 Task: Look for space in Yeni Suraxanı, Azerbaijan from 2nd August, 2023 to 12th August, 2023 for 2 adults in price range Rs.5000 to Rs.10000. Place can be private room with 1  bedroom having 1 bed and 1 bathroom. Property type can be house, flat, guest house, hotel. Amenities needed are: air conditioning. Booking option can be shelf check-in. Required host language is English.
Action: Mouse moved to (388, 98)
Screenshot: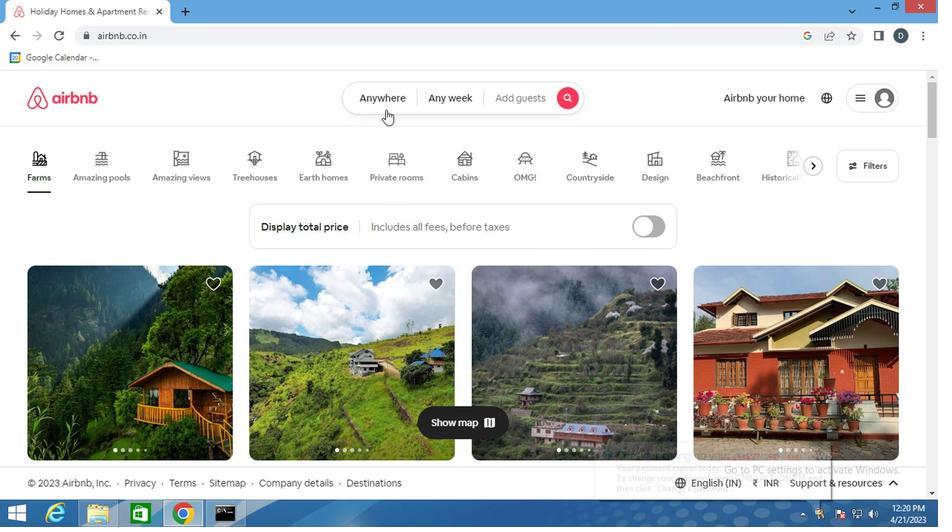 
Action: Mouse pressed left at (388, 98)
Screenshot: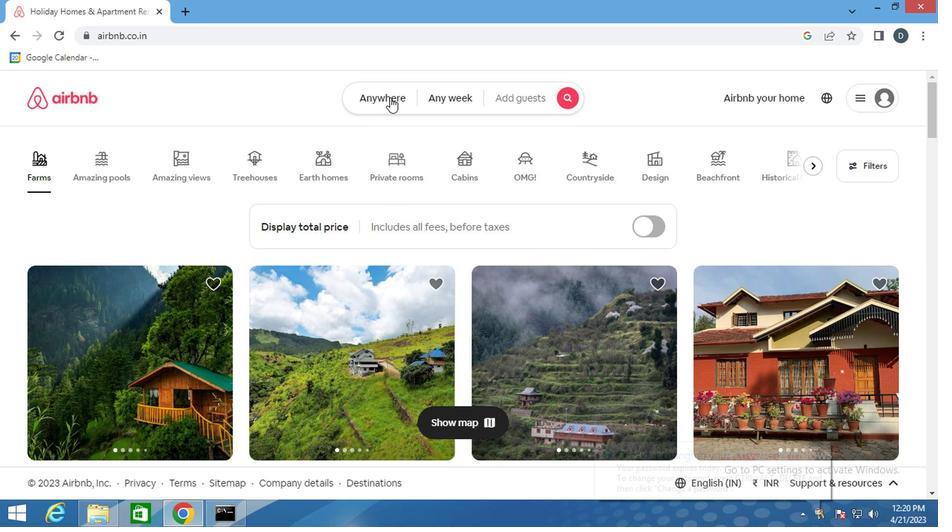 
Action: Mouse moved to (293, 153)
Screenshot: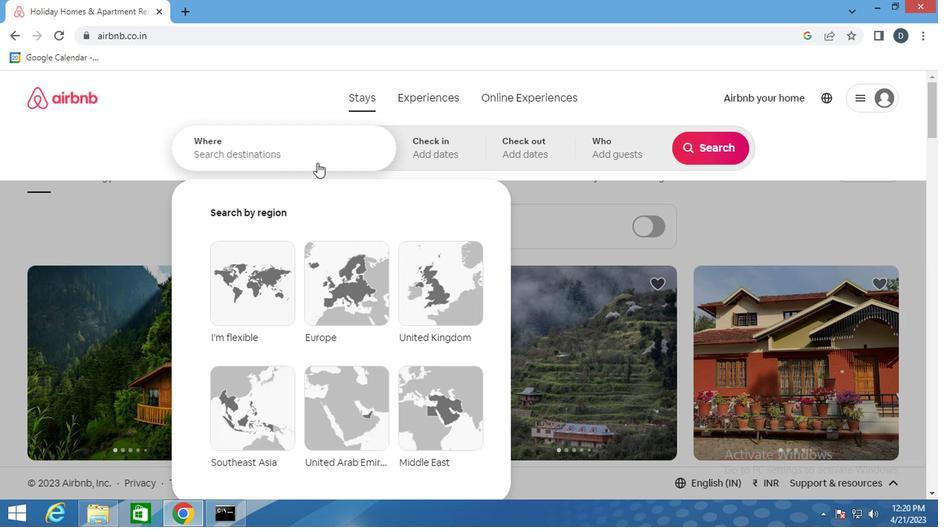 
Action: Mouse pressed left at (293, 153)
Screenshot: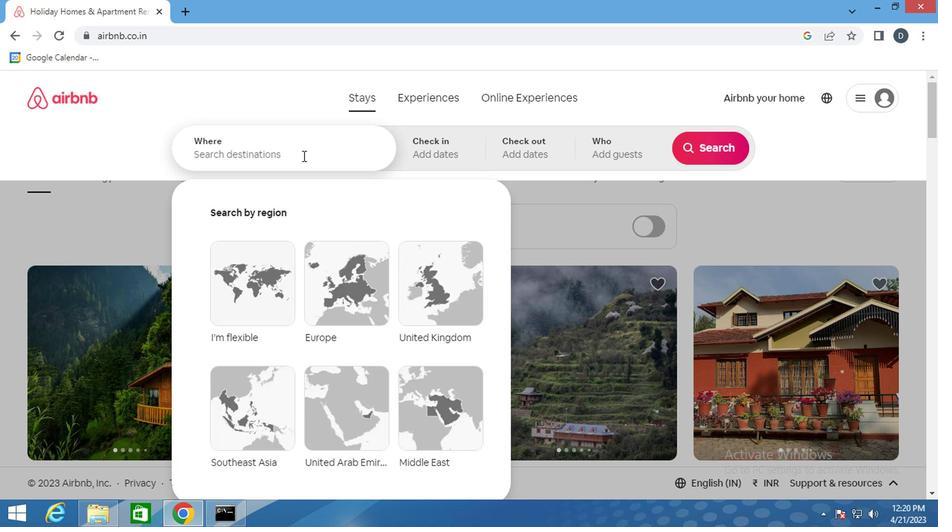 
Action: Key pressed ye<Key.backspace><Key.backspace><Key.shift>YENI<Key.space>SURAXANI,AZERBAIJAN<Key.enter>
Screenshot: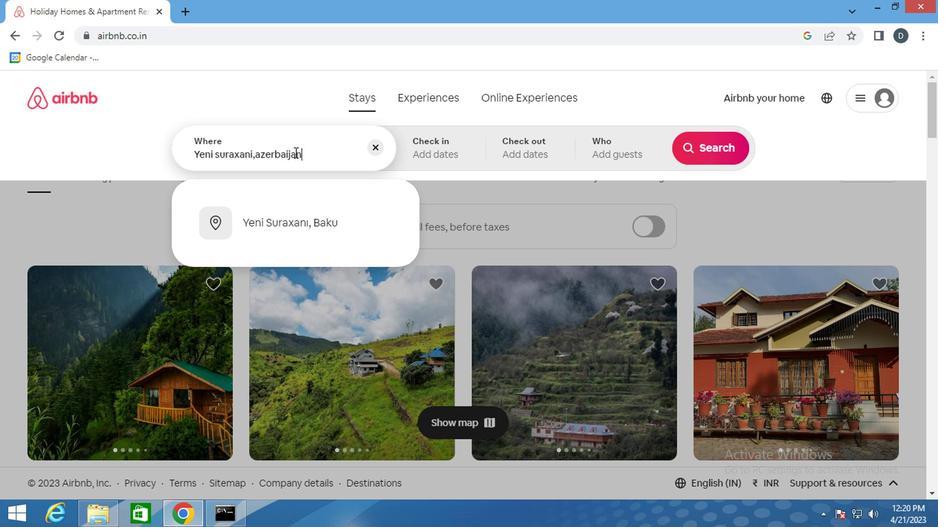 
Action: Mouse moved to (697, 259)
Screenshot: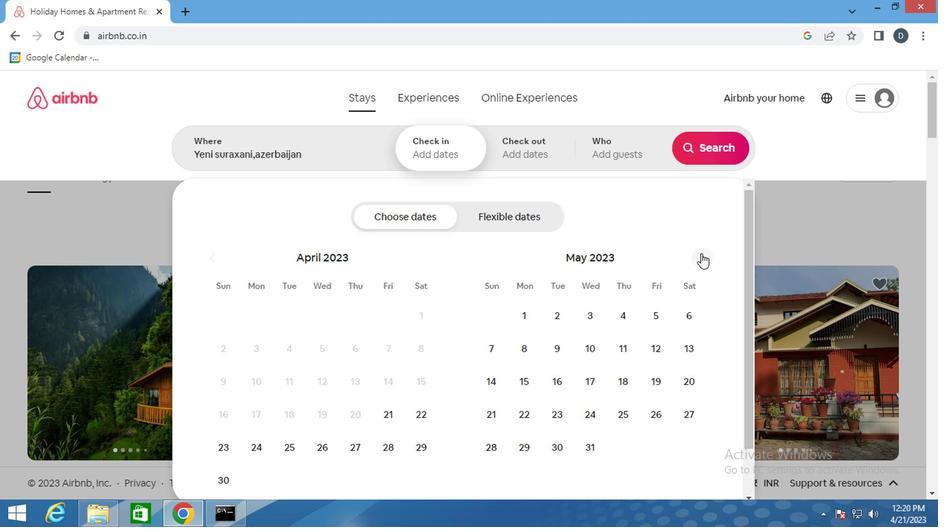 
Action: Mouse pressed left at (697, 259)
Screenshot: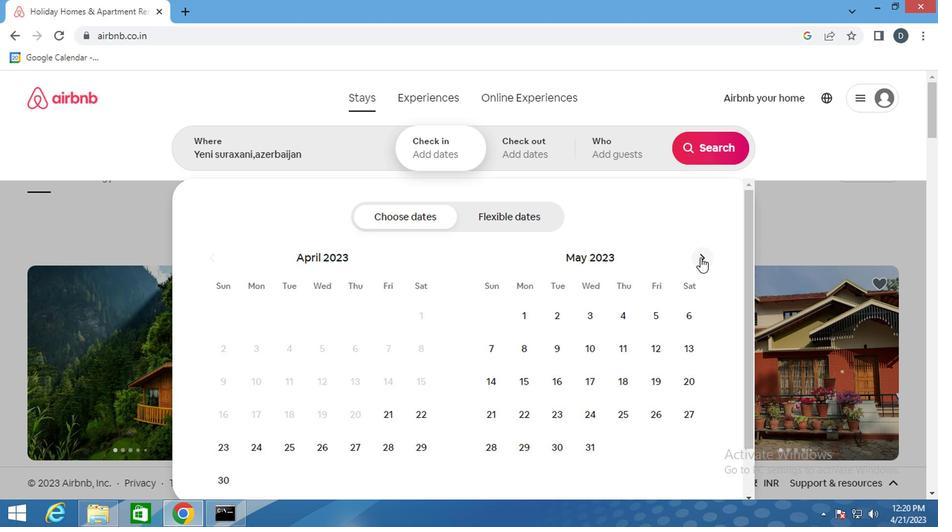 
Action: Mouse pressed left at (697, 259)
Screenshot: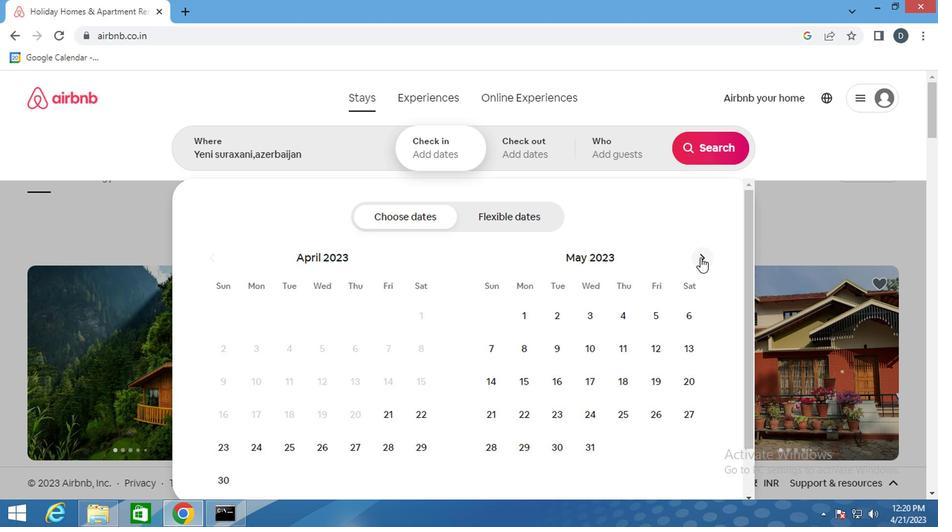 
Action: Mouse pressed left at (697, 259)
Screenshot: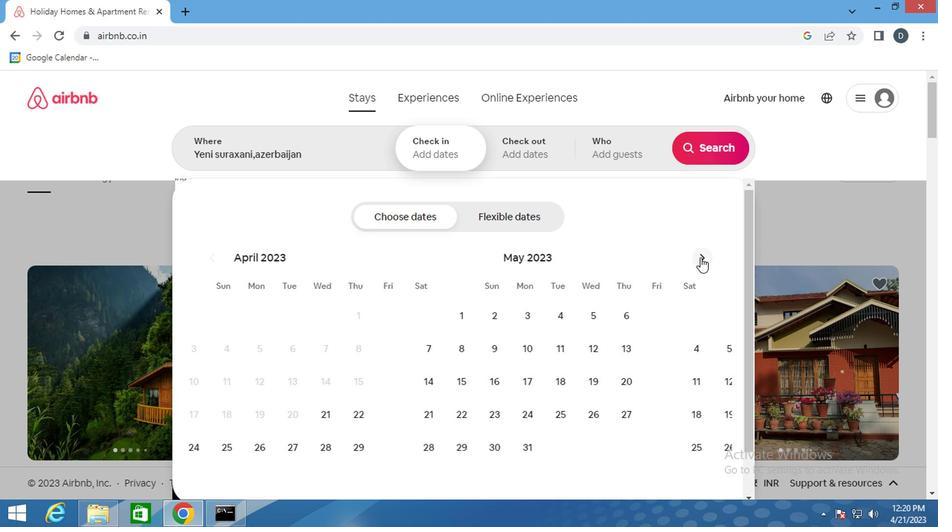 
Action: Mouse pressed left at (697, 259)
Screenshot: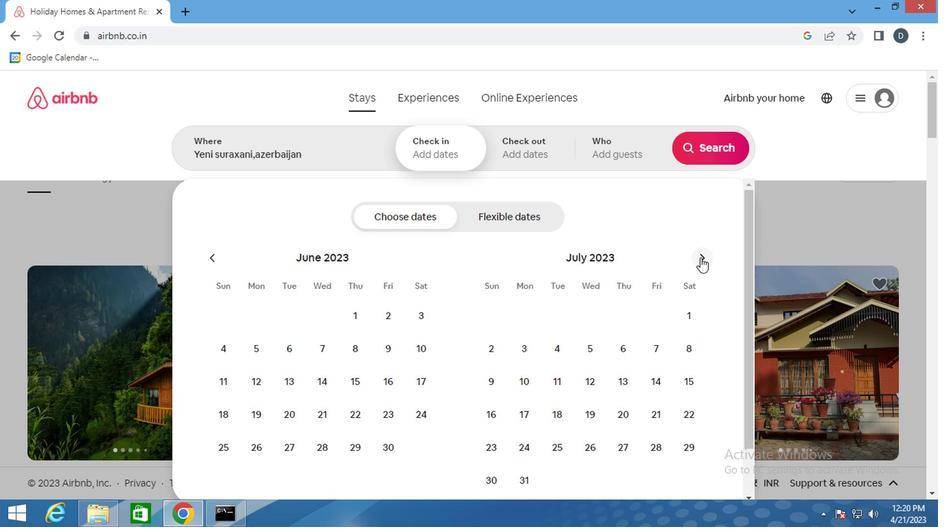 
Action: Mouse moved to (586, 324)
Screenshot: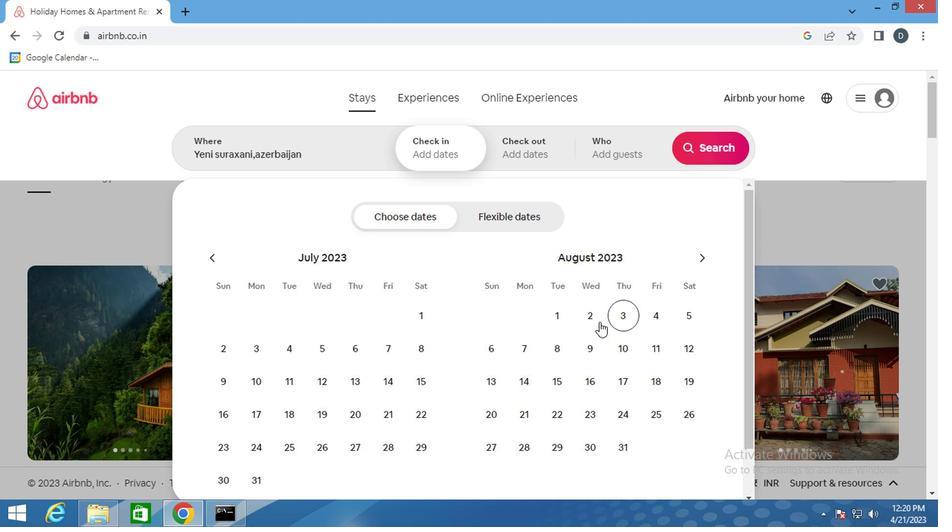 
Action: Mouse pressed left at (586, 324)
Screenshot: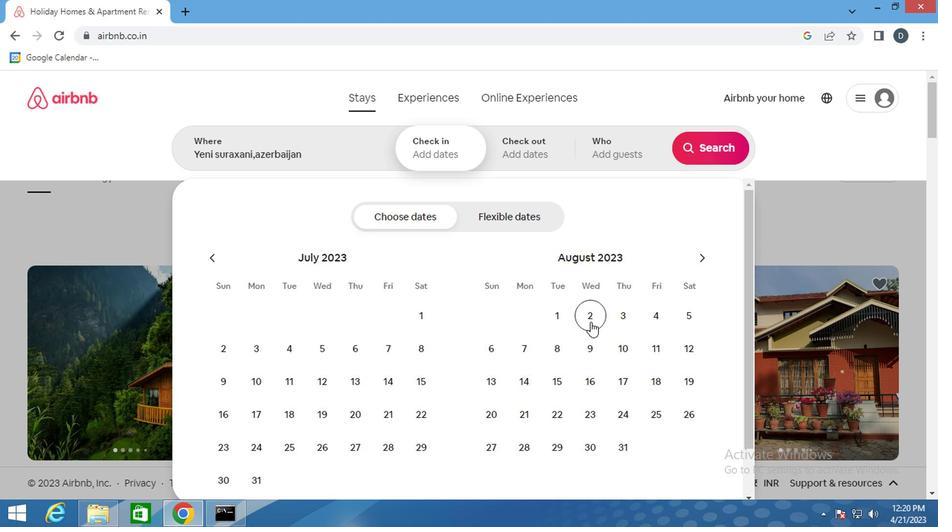 
Action: Mouse moved to (688, 350)
Screenshot: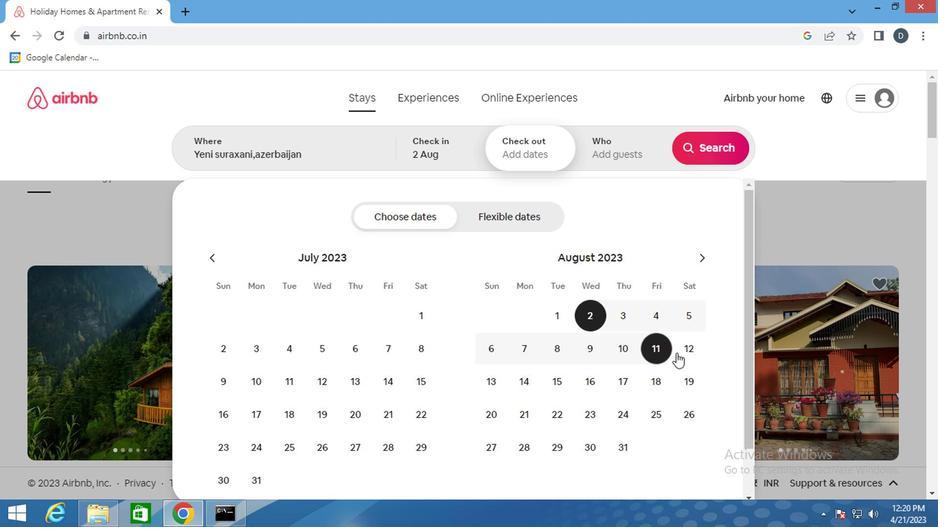 
Action: Mouse pressed left at (688, 350)
Screenshot: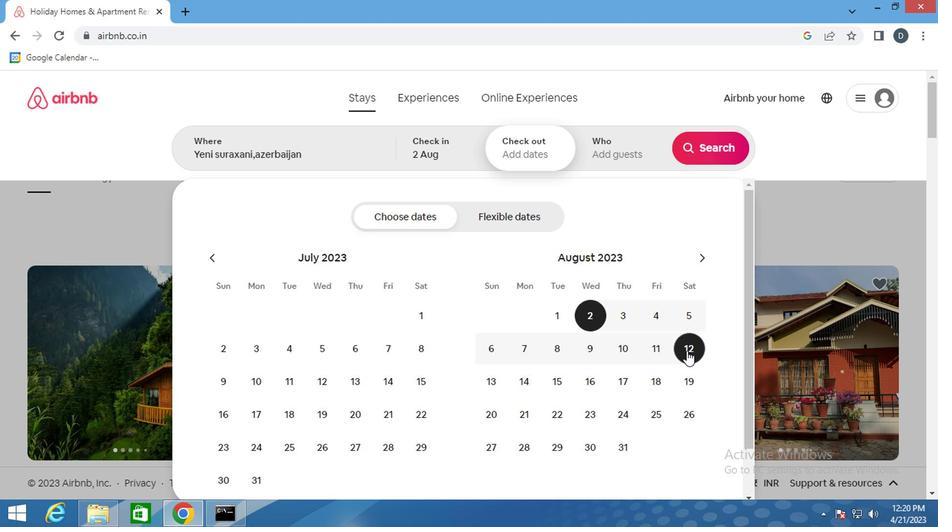 
Action: Mouse moved to (594, 142)
Screenshot: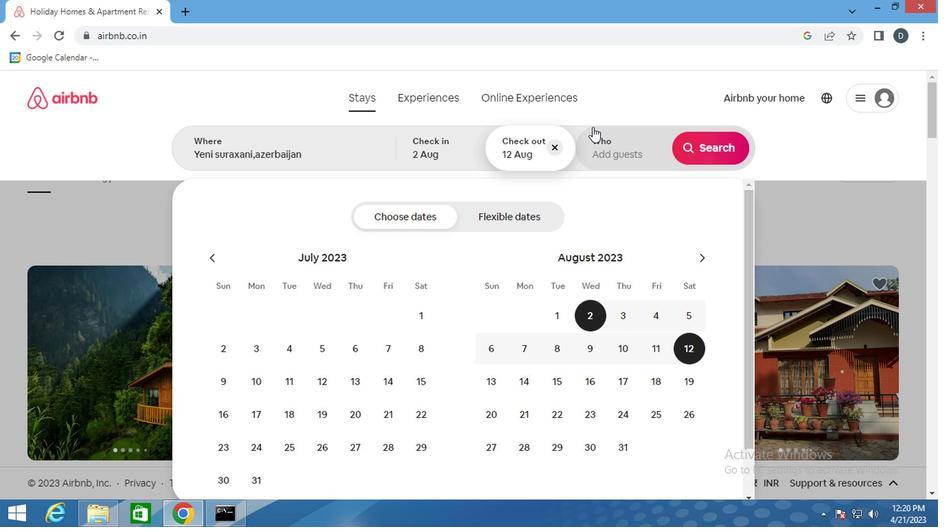 
Action: Mouse pressed left at (594, 142)
Screenshot: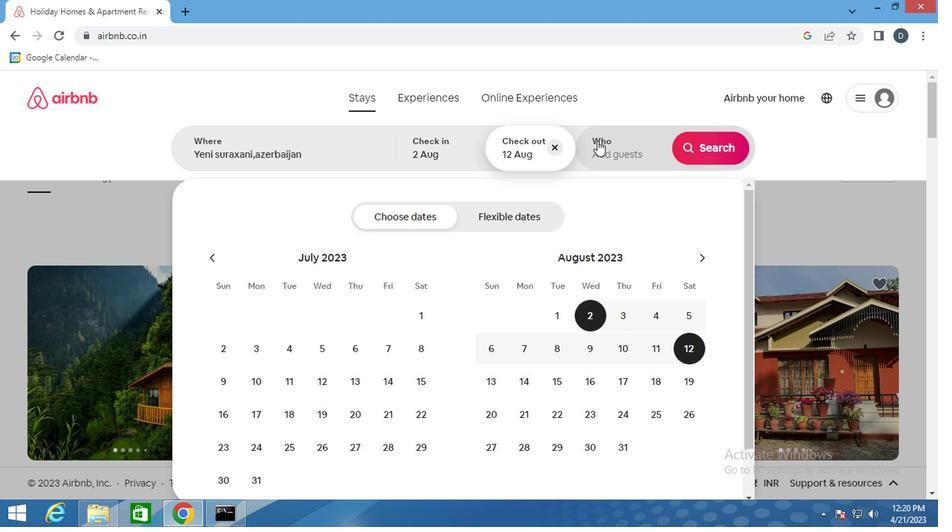 
Action: Mouse moved to (712, 224)
Screenshot: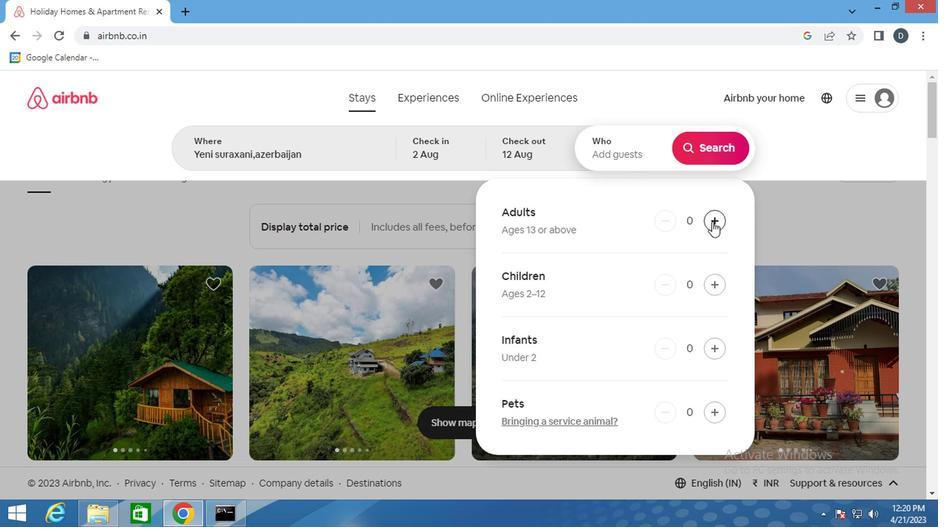 
Action: Mouse pressed left at (712, 224)
Screenshot: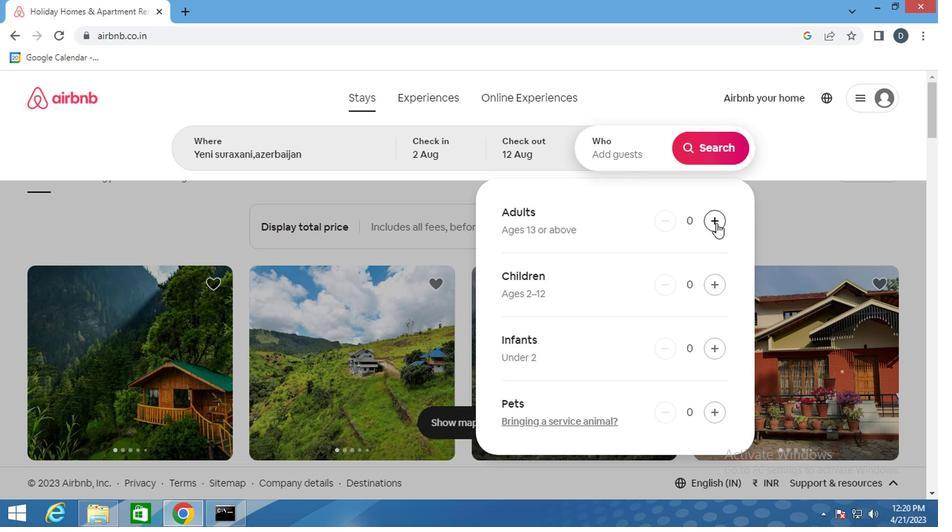 
Action: Mouse pressed left at (712, 224)
Screenshot: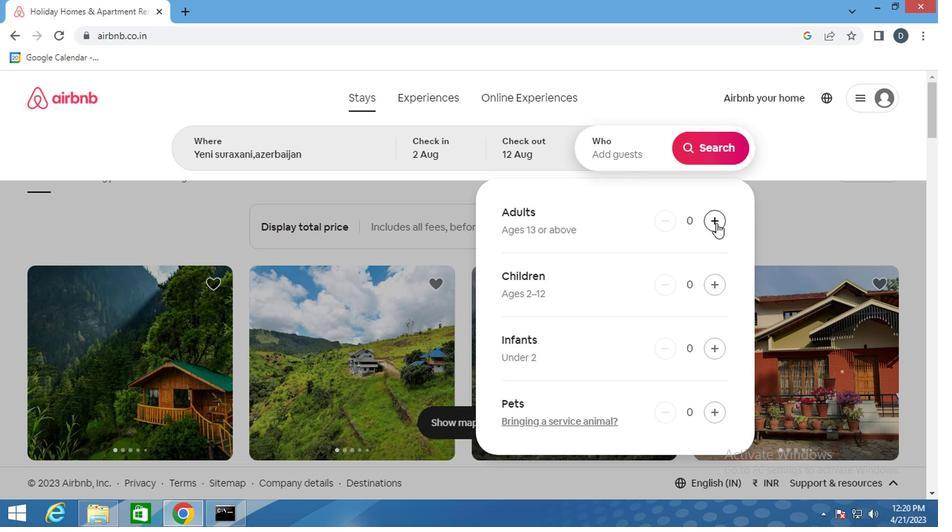 
Action: Mouse moved to (714, 156)
Screenshot: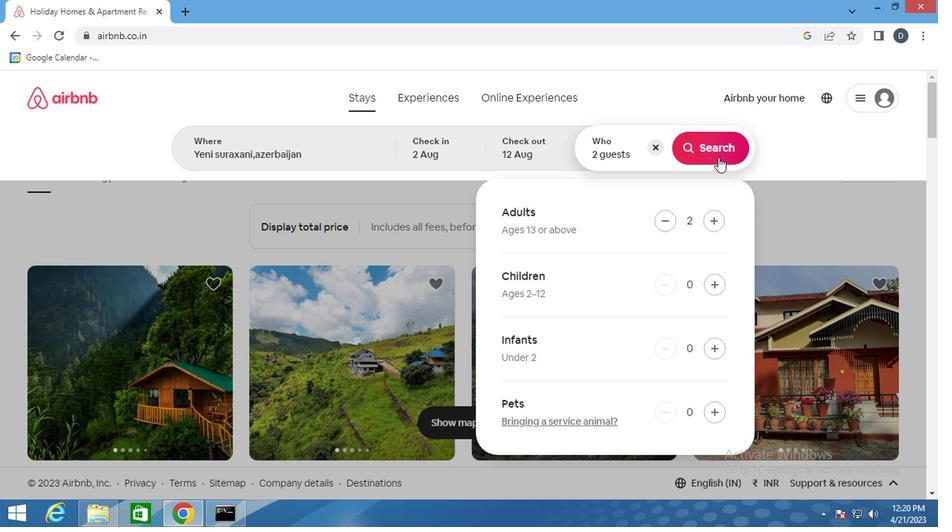 
Action: Mouse pressed left at (714, 156)
Screenshot: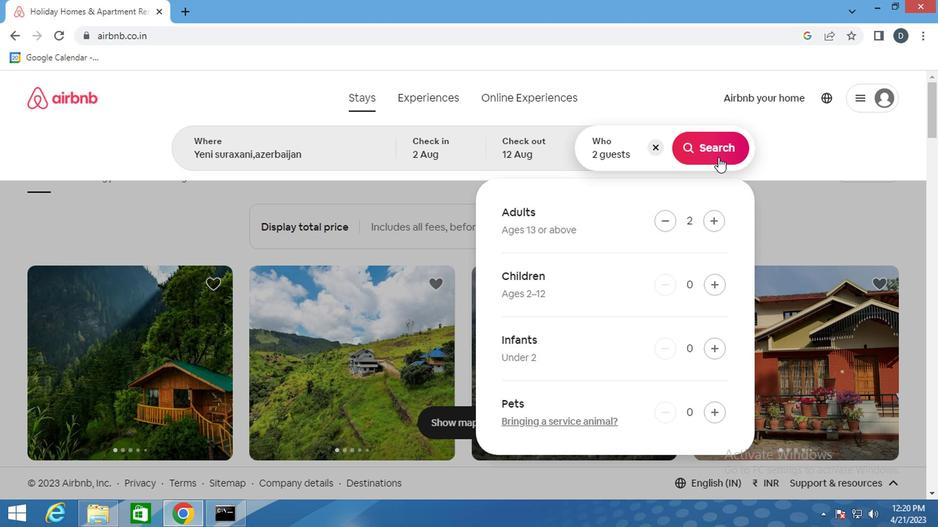 
Action: Mouse moved to (858, 152)
Screenshot: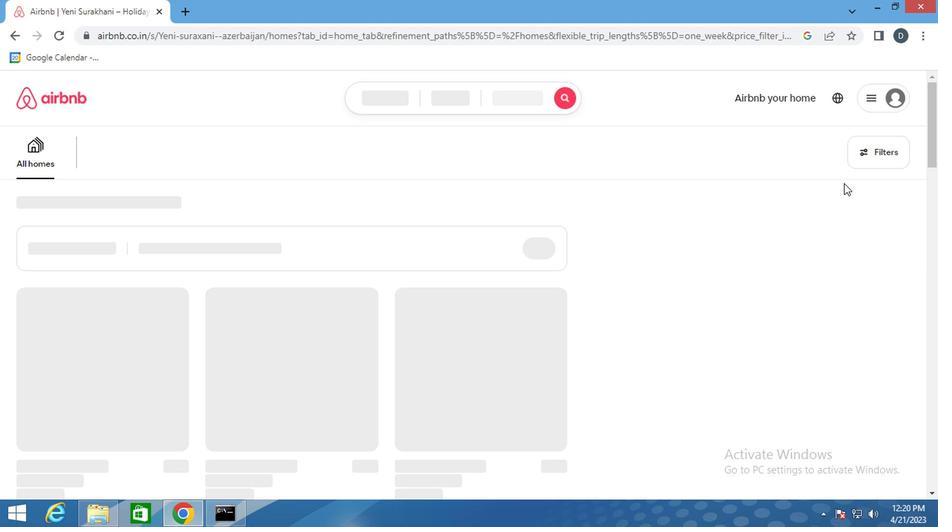 
Action: Mouse pressed left at (858, 152)
Screenshot: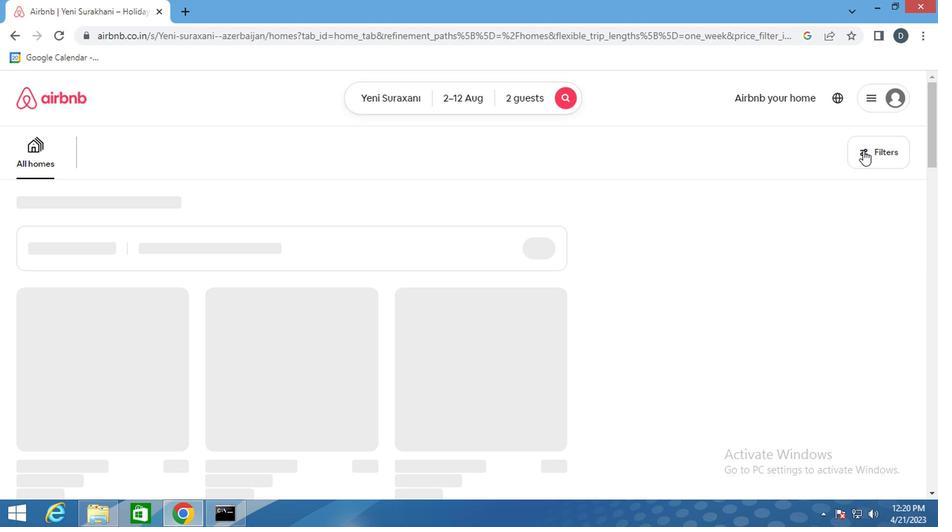 
Action: Mouse moved to (297, 325)
Screenshot: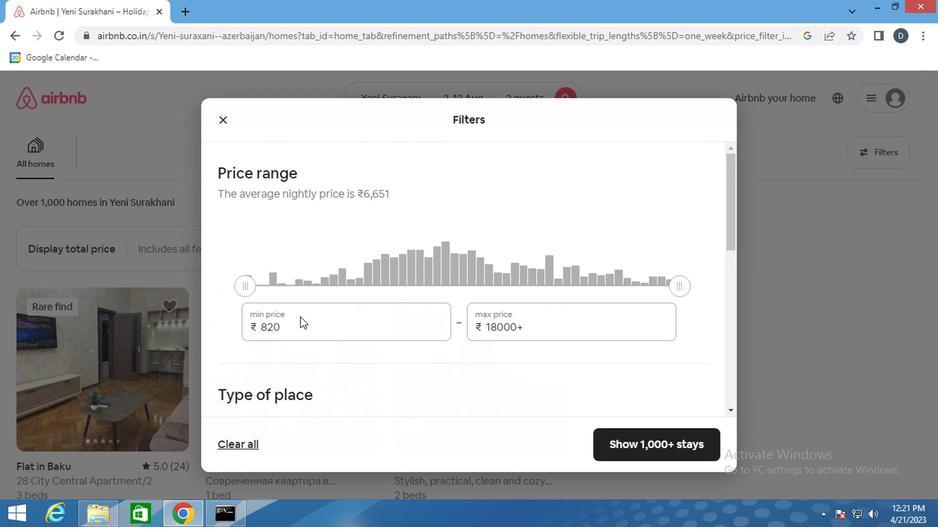 
Action: Mouse pressed left at (297, 325)
Screenshot: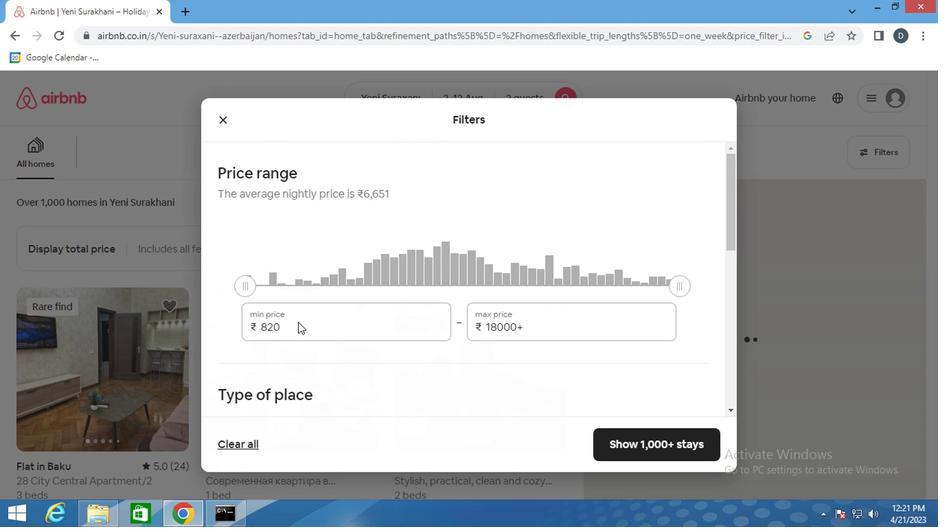
Action: Mouse moved to (297, 325)
Screenshot: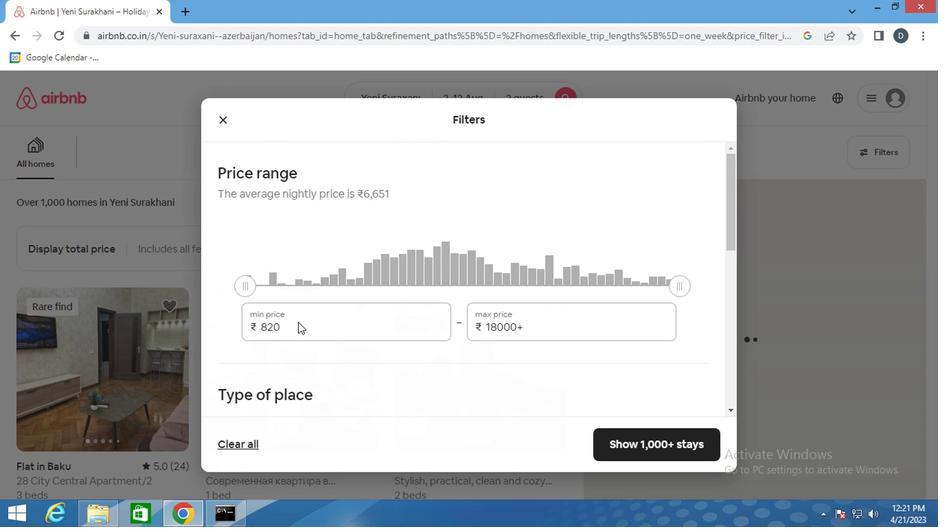 
Action: Mouse pressed left at (297, 325)
Screenshot: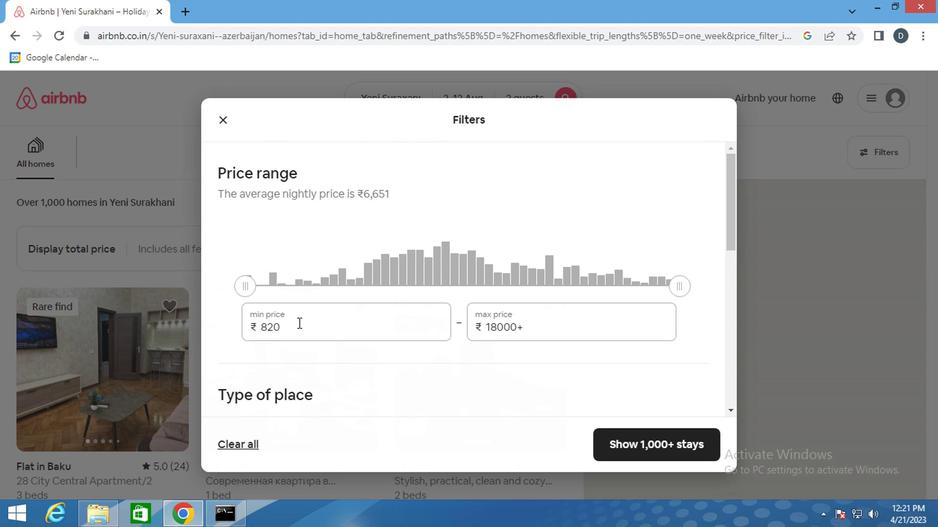 
Action: Key pressed 5000<Key.tab>ctrl+A
Screenshot: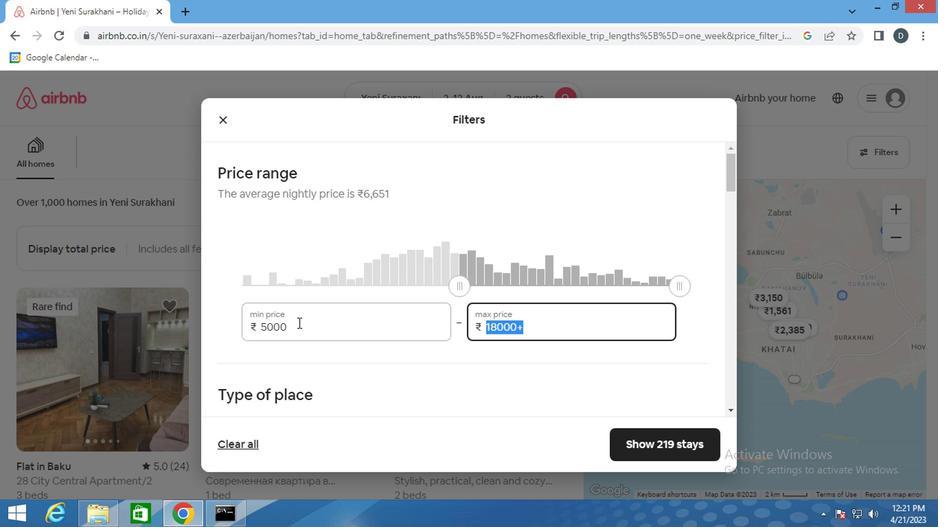 
Action: Mouse moved to (297, 325)
Screenshot: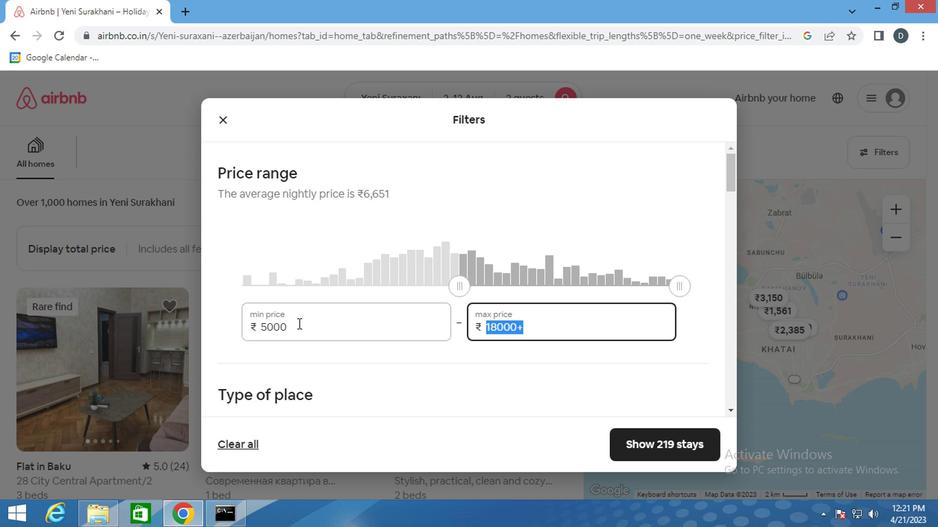 
Action: Key pressed ctrl+1
Screenshot: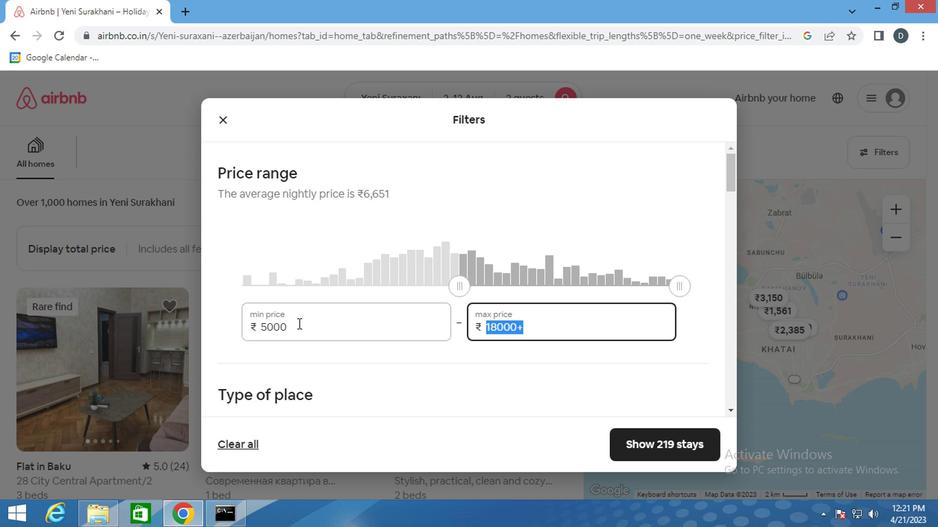 
Action: Mouse moved to (299, 325)
Screenshot: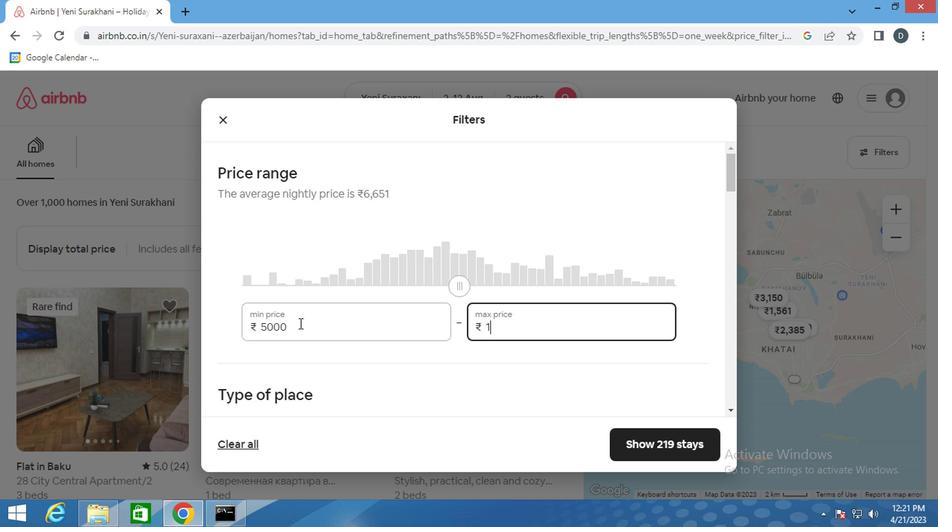 
Action: Key pressed 00
Screenshot: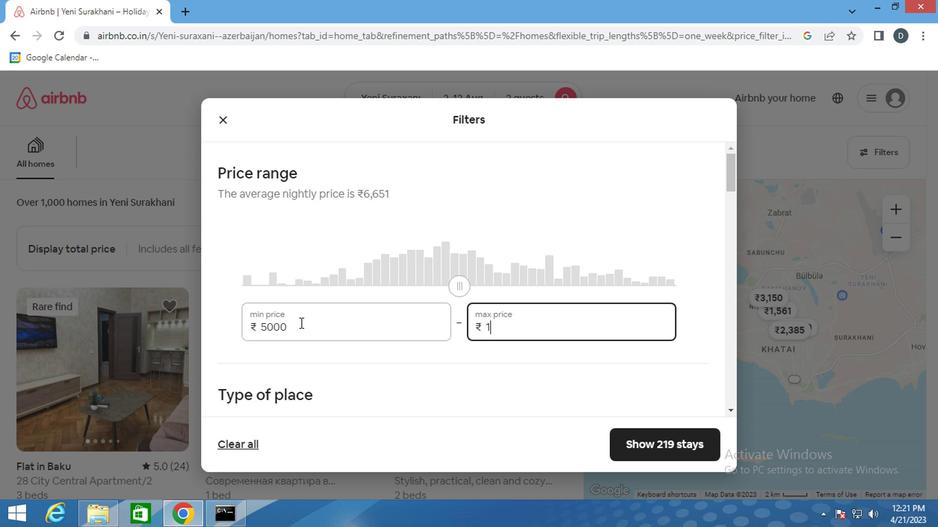 
Action: Mouse moved to (303, 324)
Screenshot: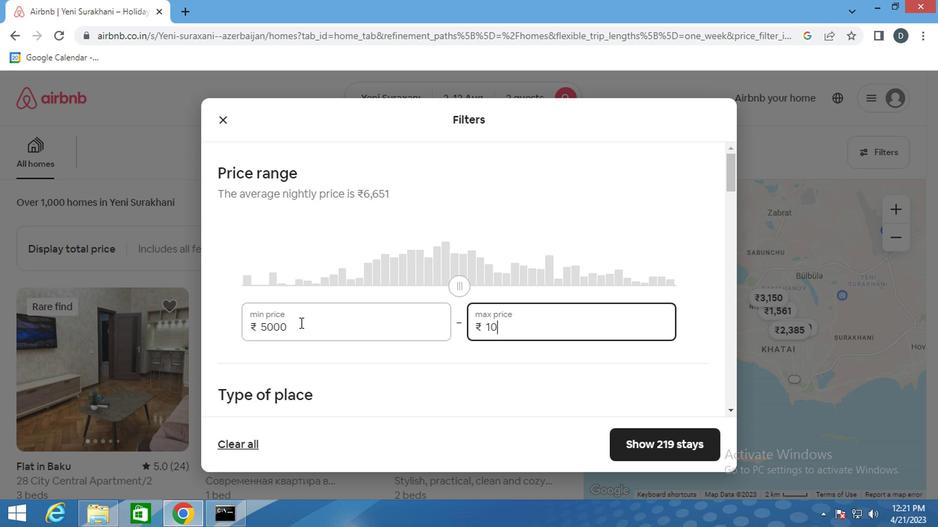 
Action: Key pressed 0
Screenshot: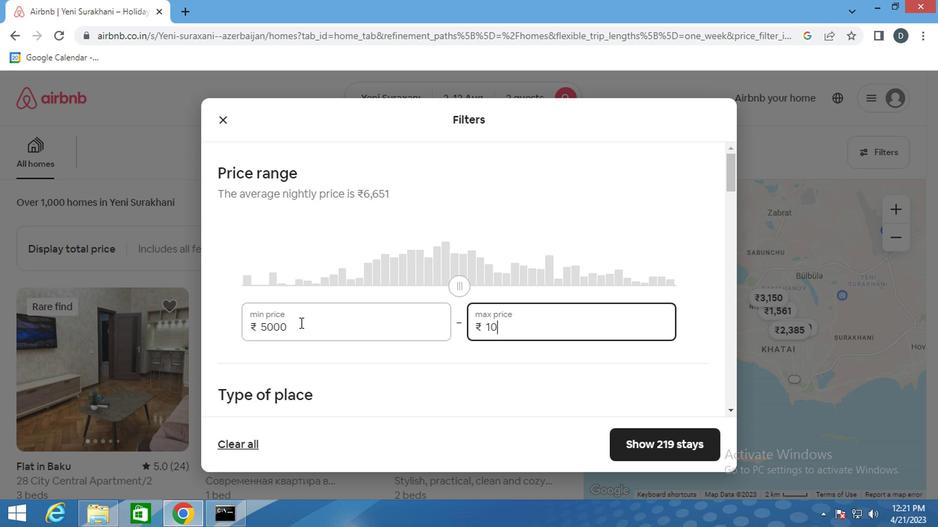 
Action: Mouse moved to (306, 324)
Screenshot: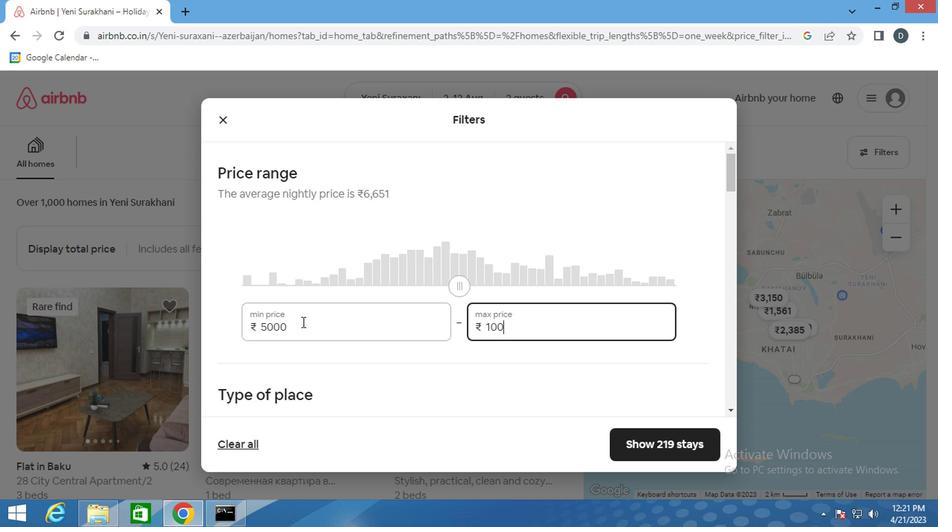 
Action: Key pressed 0
Screenshot: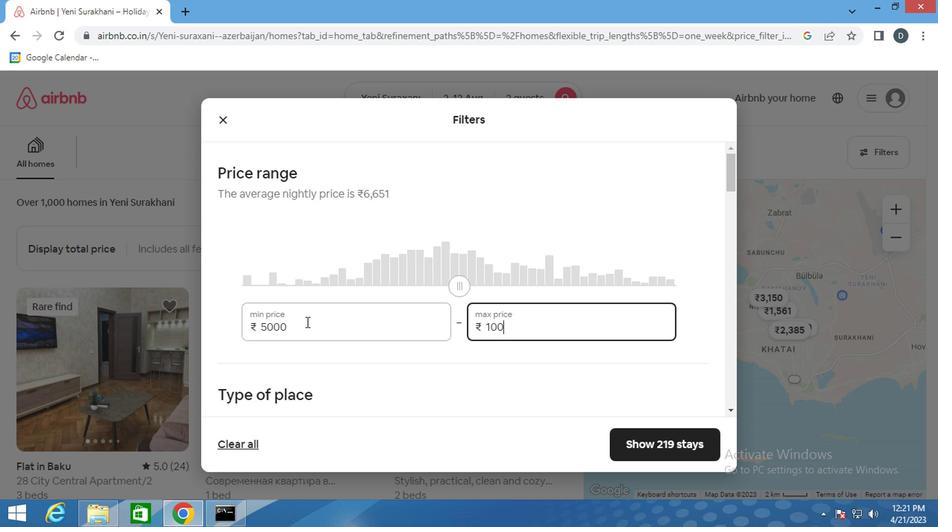 
Action: Mouse moved to (576, 392)
Screenshot: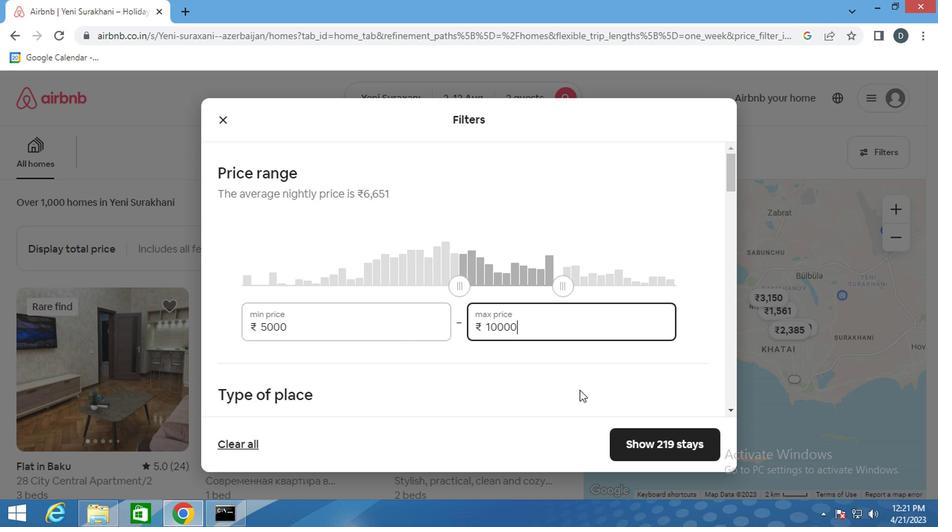 
Action: Mouse scrolled (576, 391) with delta (0, 0)
Screenshot: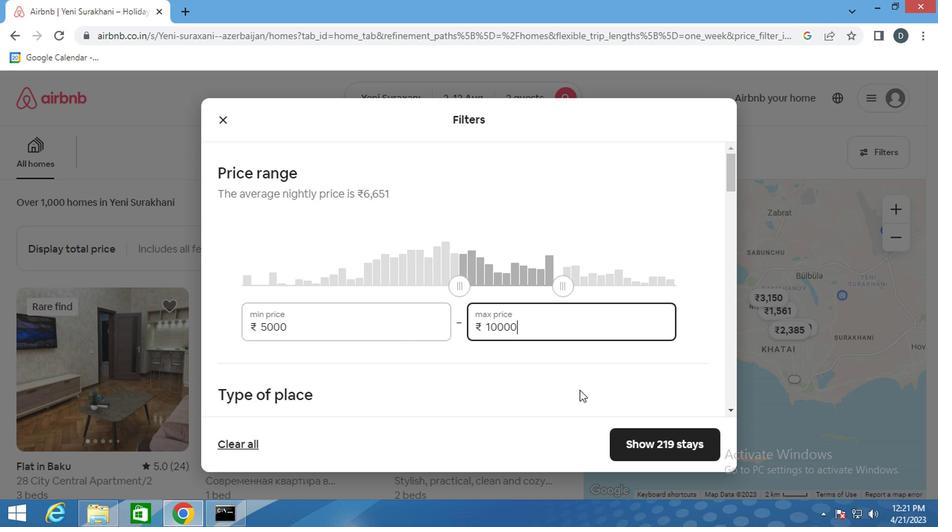 
Action: Mouse moved to (575, 392)
Screenshot: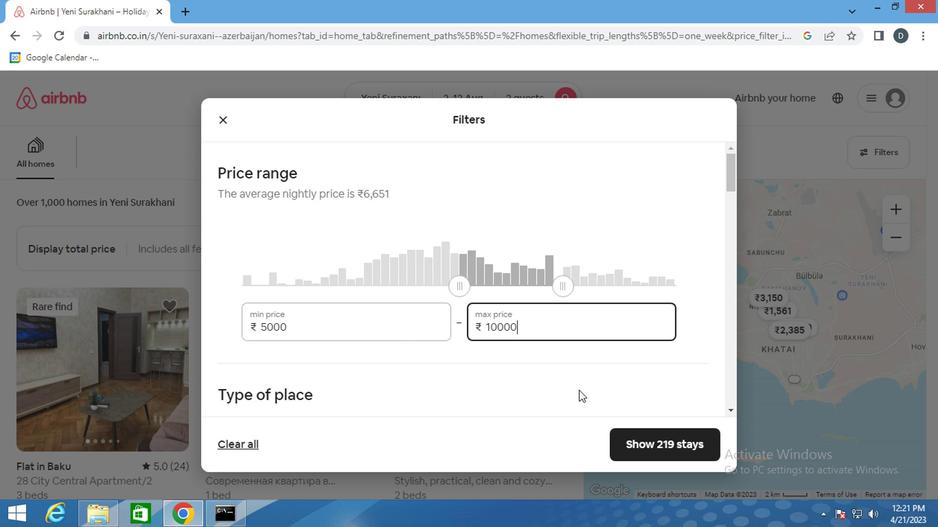 
Action: Mouse scrolled (575, 391) with delta (0, 0)
Screenshot: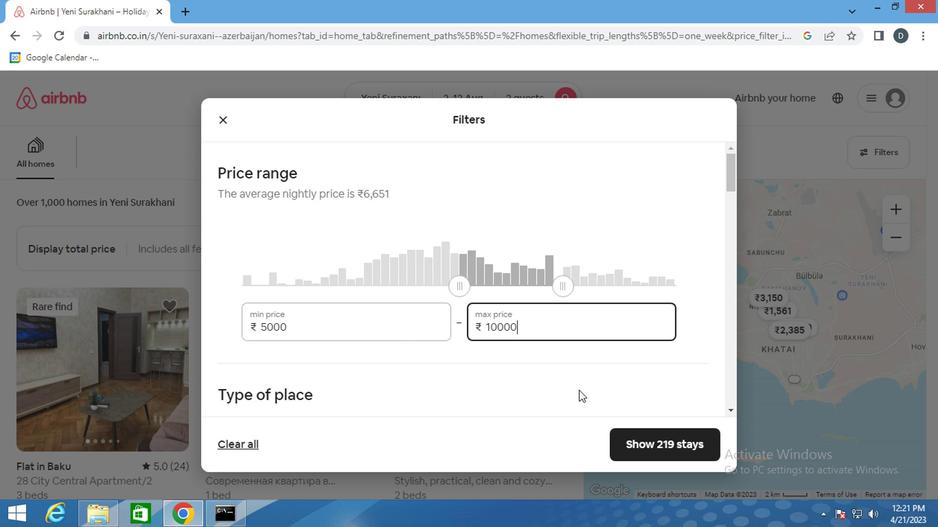 
Action: Mouse moved to (599, 298)
Screenshot: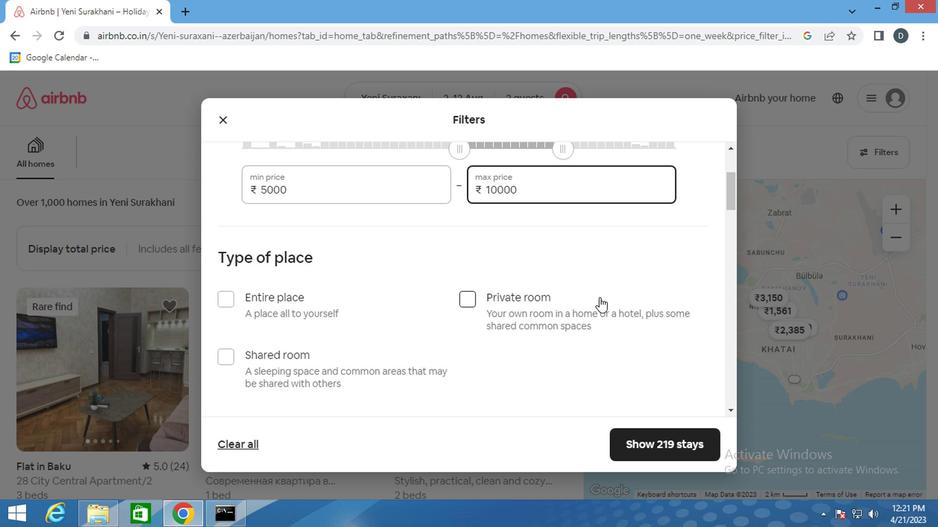 
Action: Mouse pressed left at (599, 298)
Screenshot: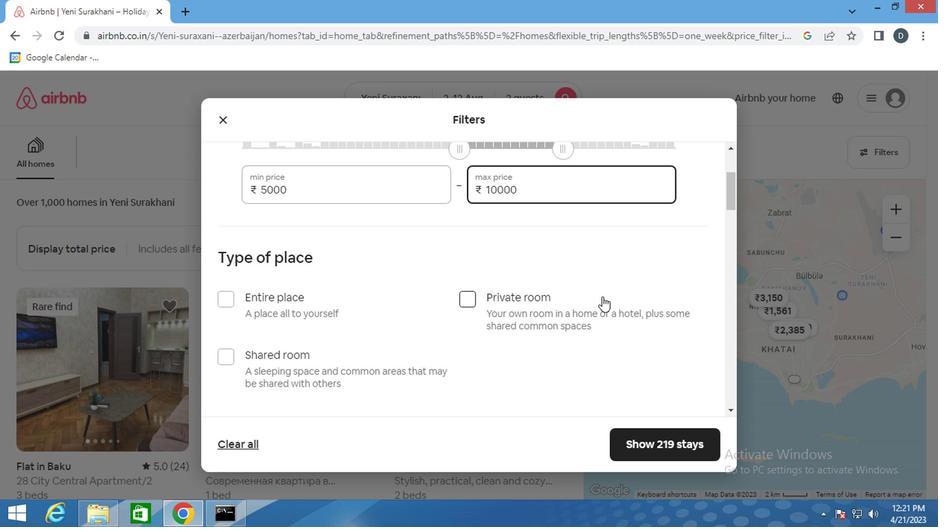 
Action: Mouse moved to (431, 310)
Screenshot: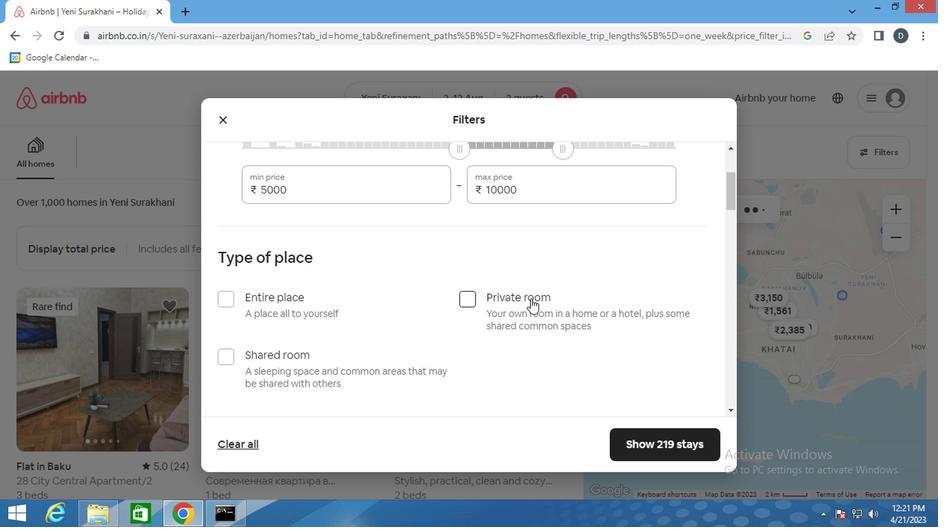 
Action: Mouse scrolled (431, 309) with delta (0, 0)
Screenshot: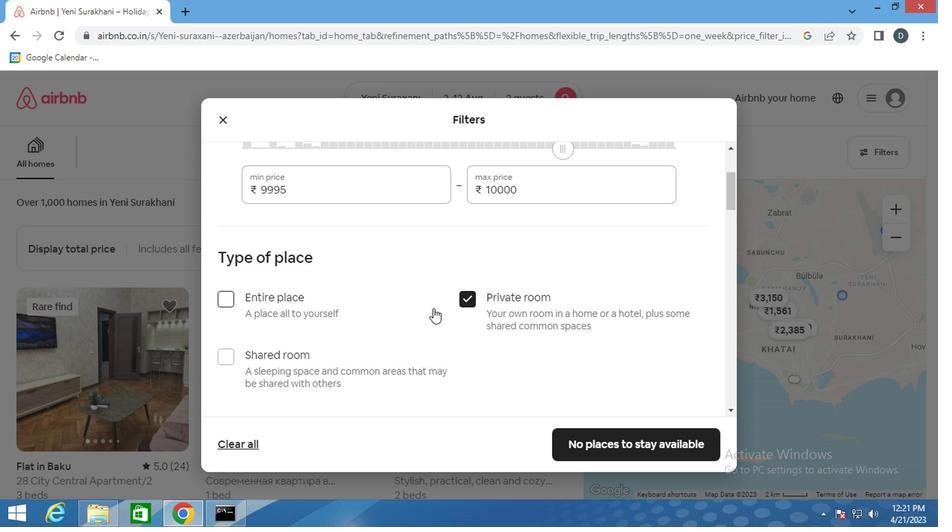
Action: Mouse scrolled (431, 309) with delta (0, 0)
Screenshot: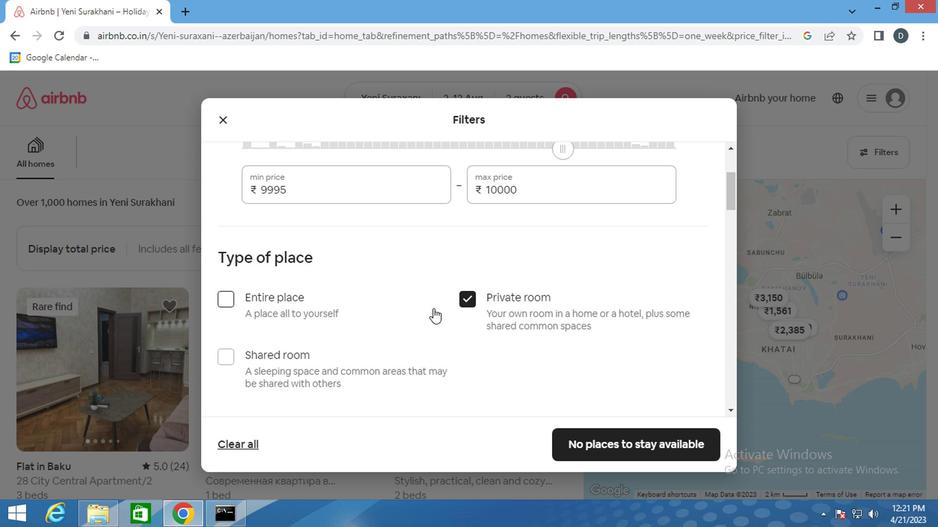 
Action: Mouse scrolled (431, 309) with delta (0, 0)
Screenshot: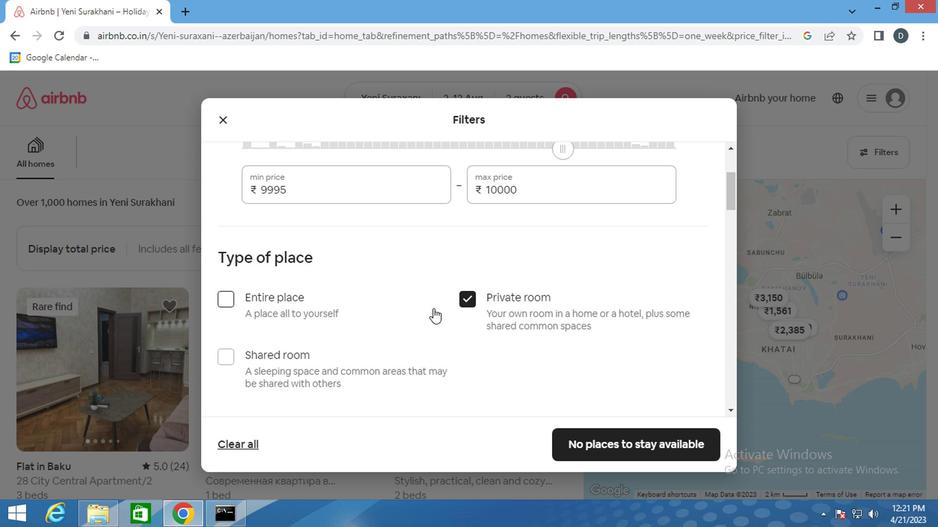 
Action: Mouse scrolled (431, 309) with delta (0, 0)
Screenshot: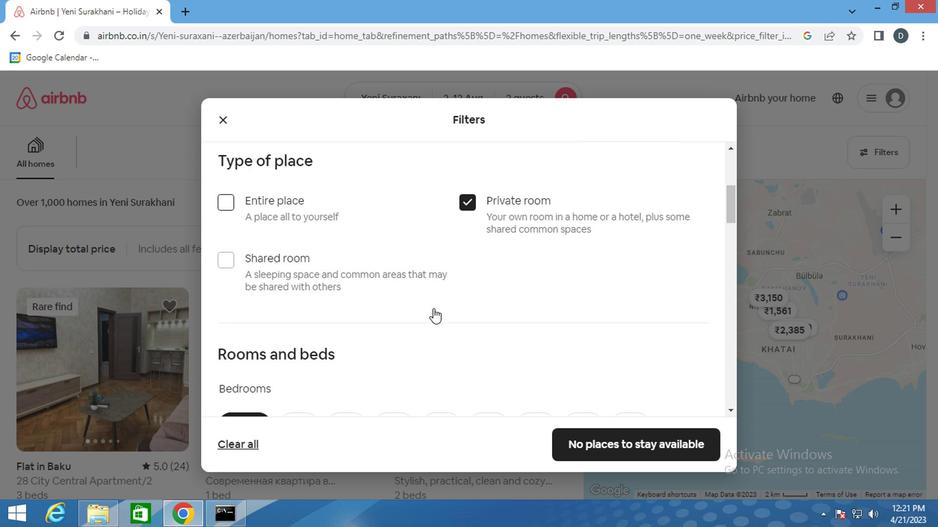 
Action: Mouse moved to (300, 251)
Screenshot: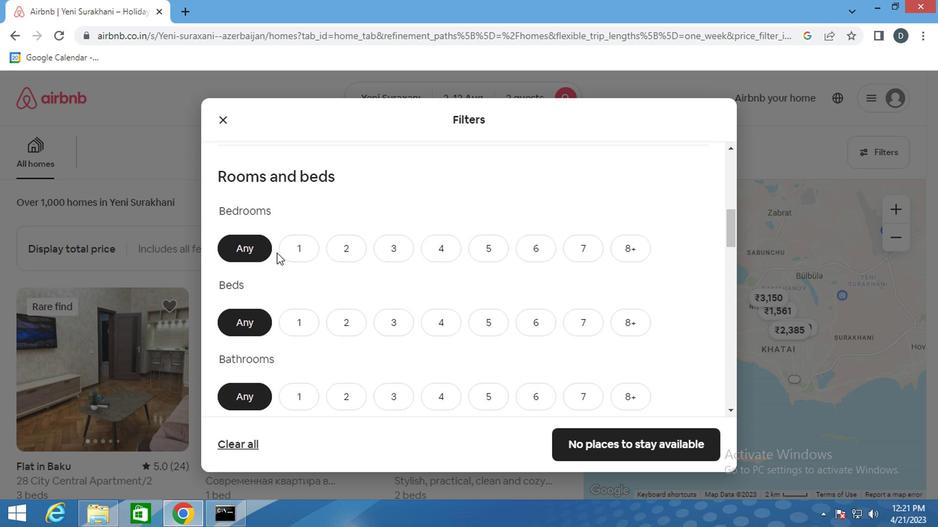 
Action: Mouse pressed left at (300, 251)
Screenshot: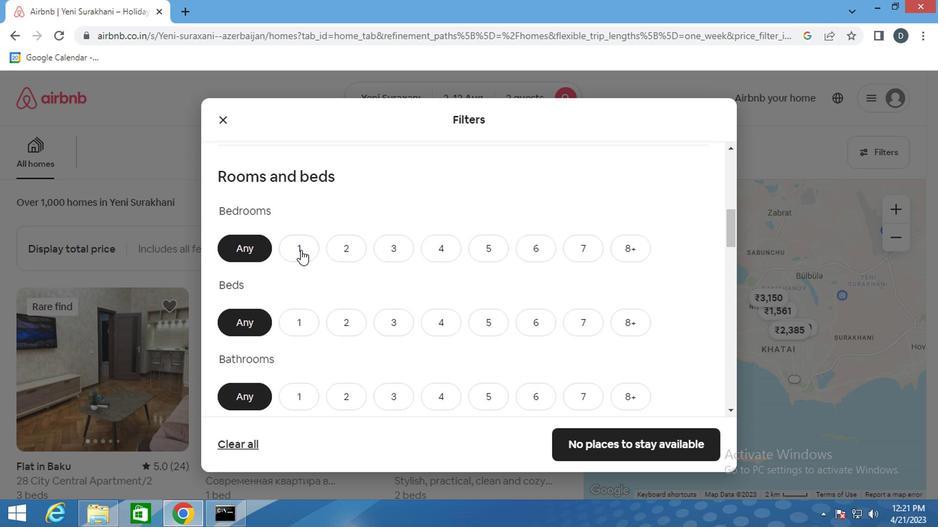 
Action: Mouse moved to (289, 312)
Screenshot: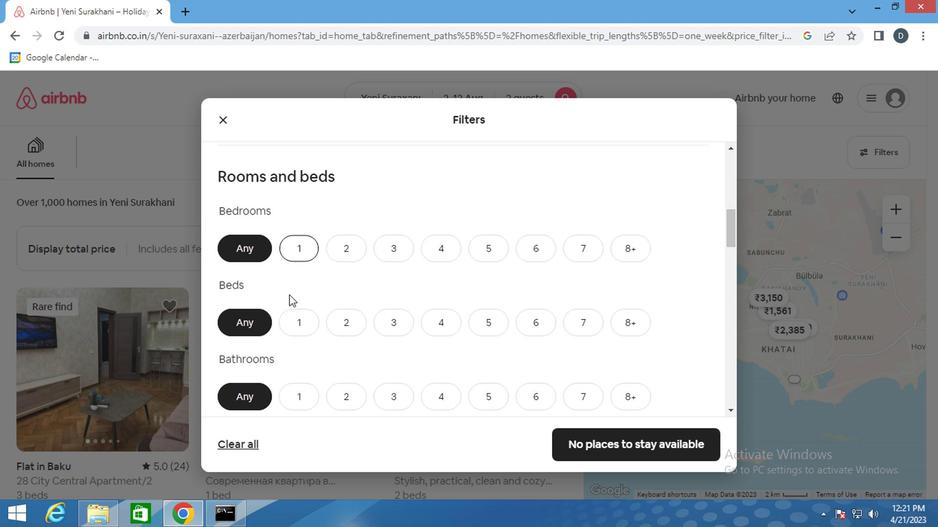 
Action: Mouse pressed left at (289, 312)
Screenshot: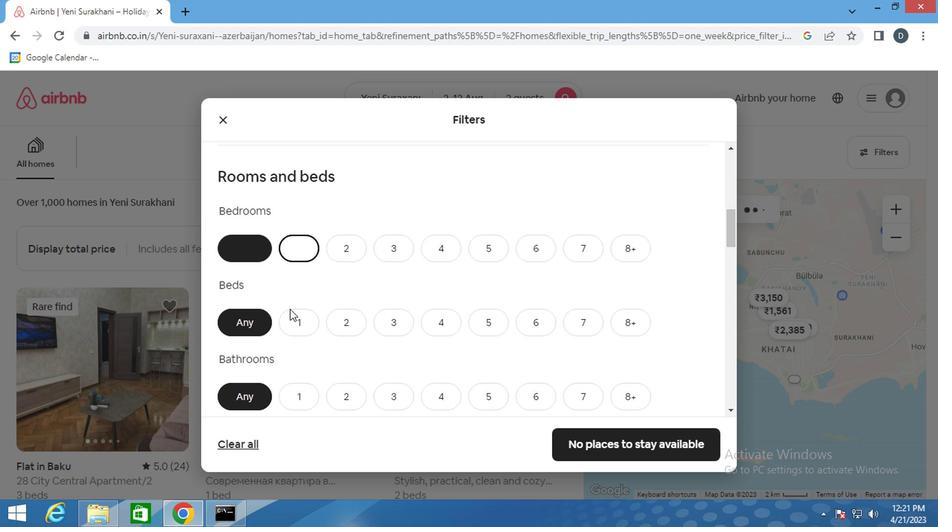 
Action: Mouse moved to (305, 397)
Screenshot: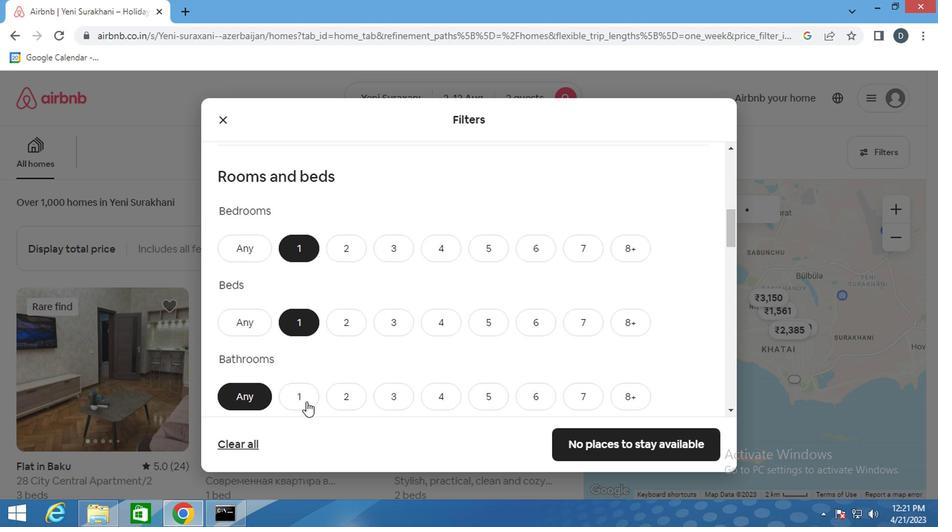 
Action: Mouse pressed left at (305, 397)
Screenshot: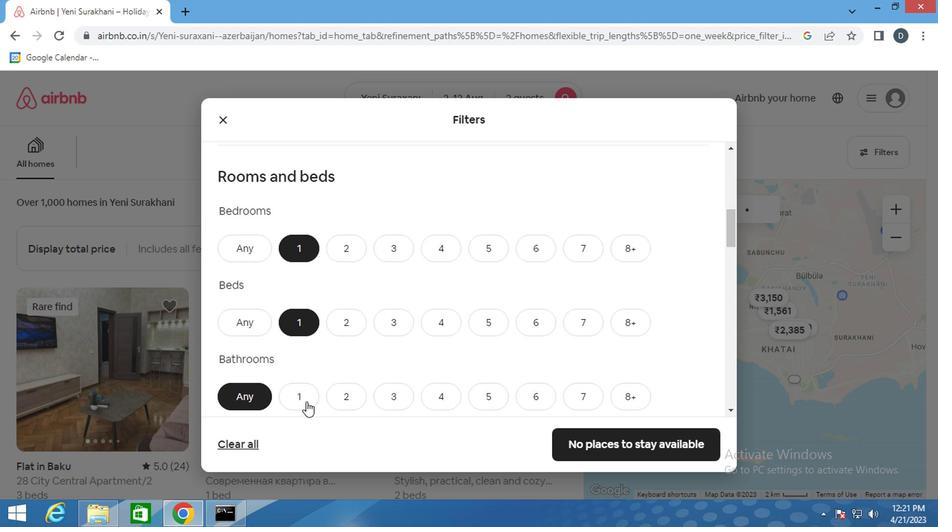 
Action: Mouse moved to (453, 389)
Screenshot: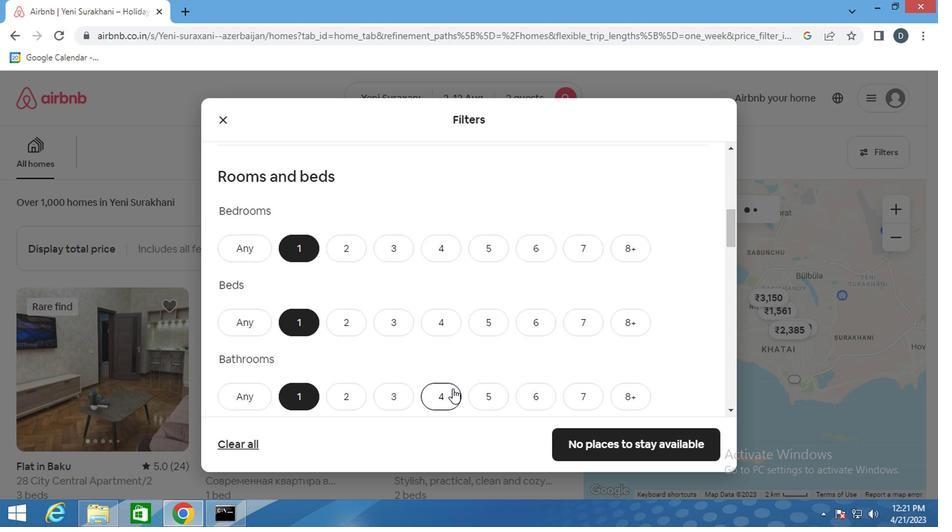 
Action: Mouse scrolled (453, 389) with delta (0, 0)
Screenshot: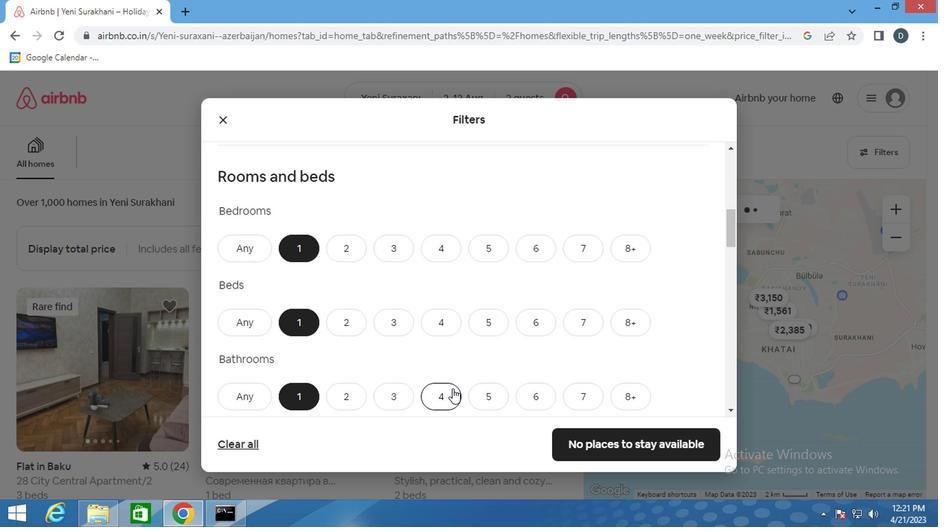 
Action: Mouse moved to (462, 386)
Screenshot: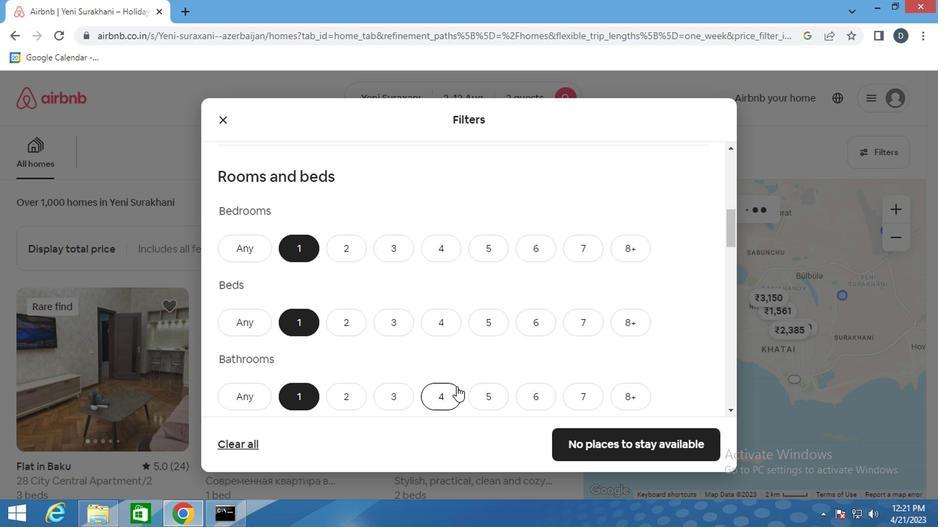 
Action: Mouse scrolled (462, 386) with delta (0, 0)
Screenshot: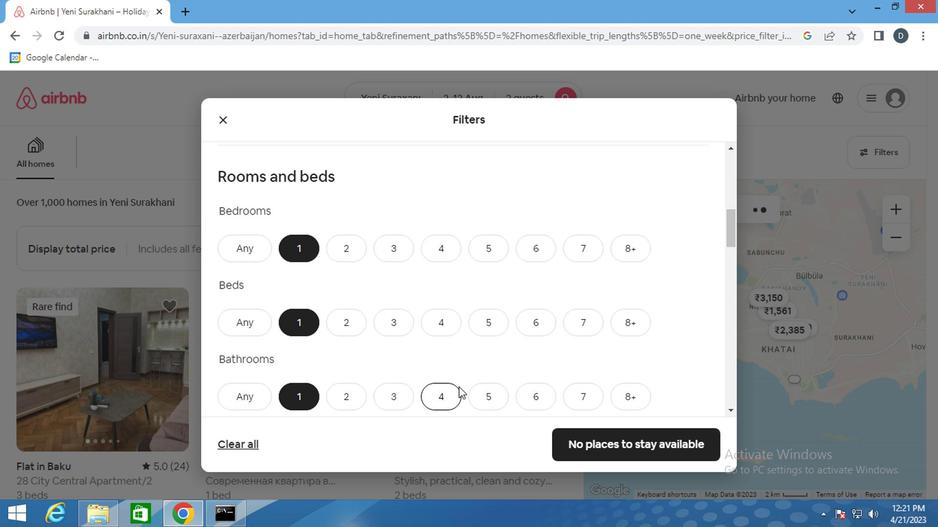 
Action: Mouse scrolled (462, 386) with delta (0, 0)
Screenshot: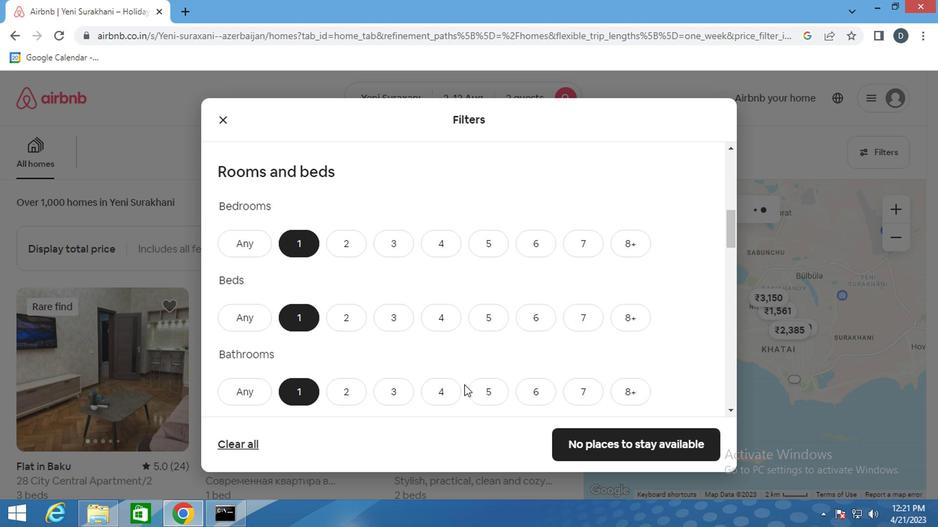 
Action: Mouse moved to (398, 372)
Screenshot: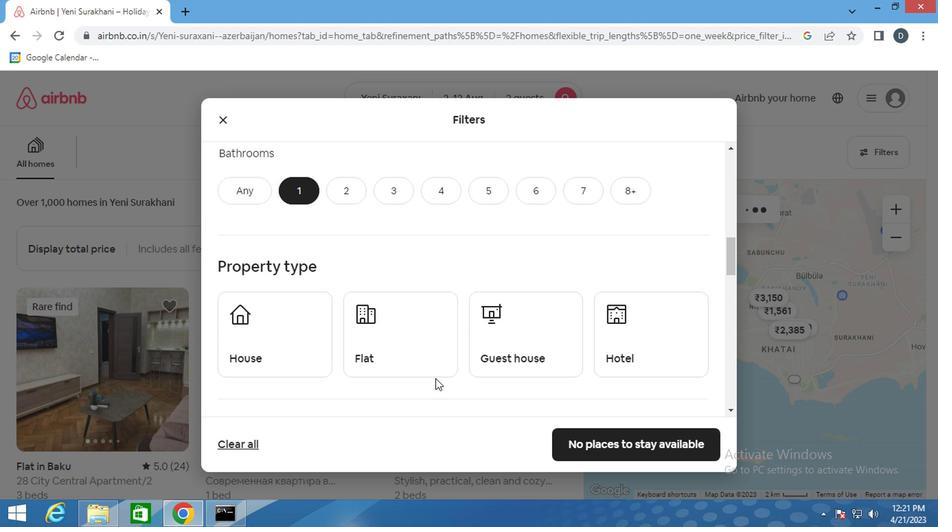 
Action: Mouse scrolled (398, 372) with delta (0, 0)
Screenshot: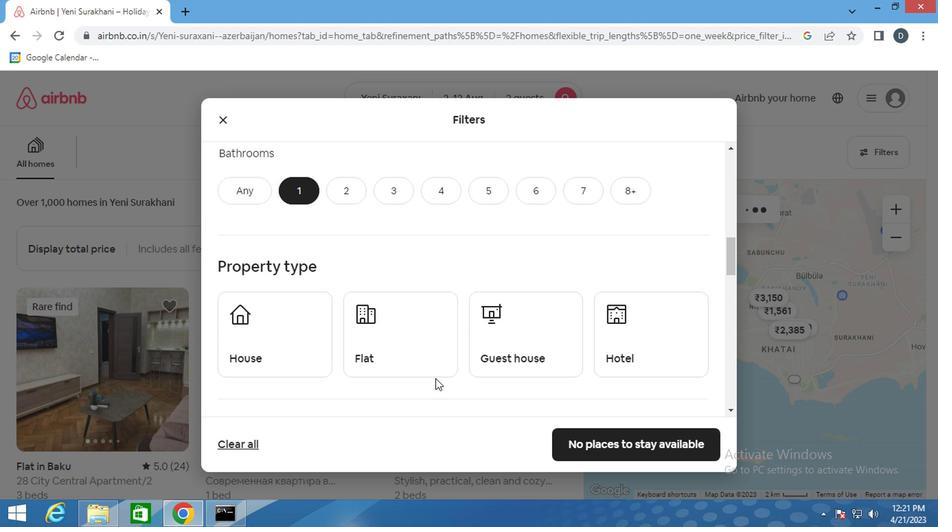 
Action: Mouse moved to (267, 333)
Screenshot: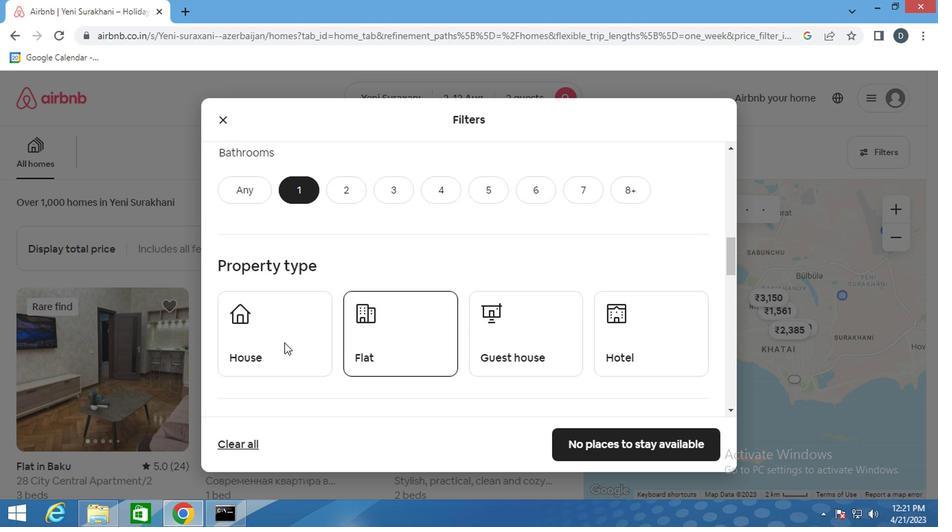 
Action: Mouse pressed left at (267, 333)
Screenshot: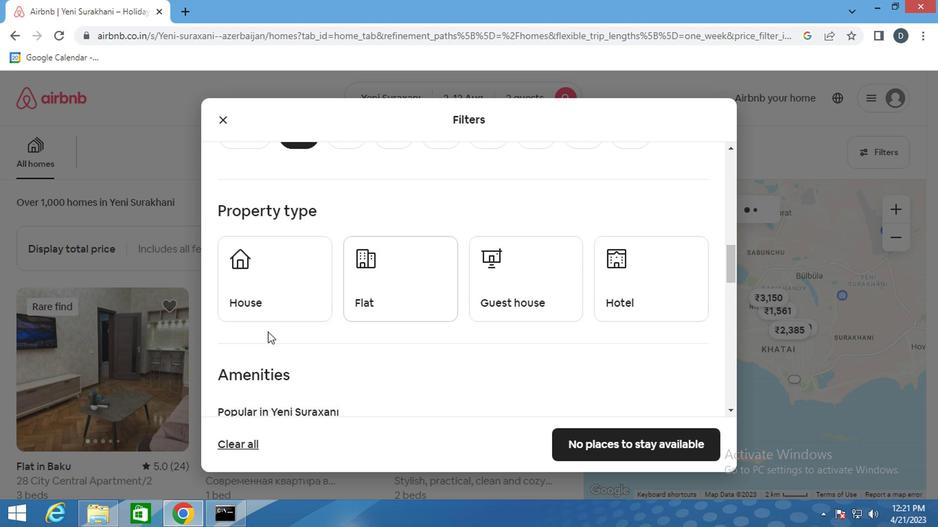 
Action: Mouse moved to (259, 276)
Screenshot: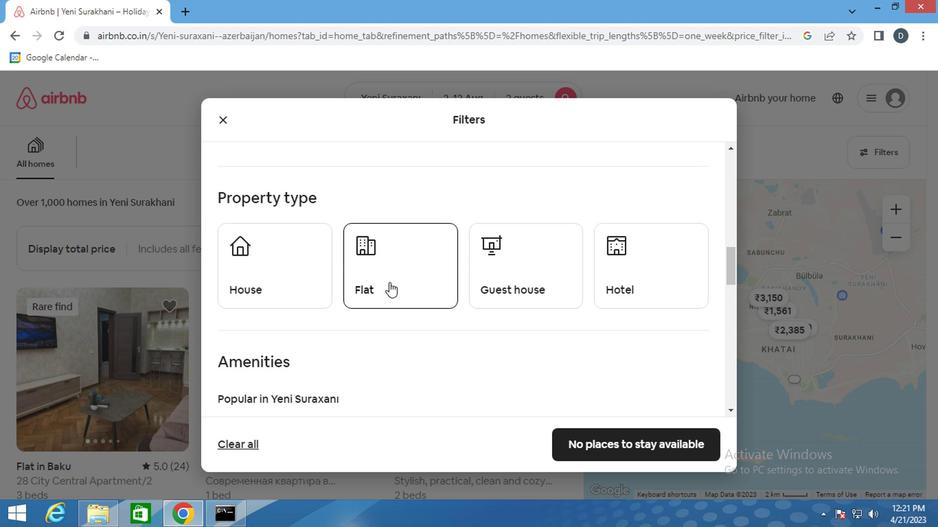 
Action: Mouse pressed left at (259, 276)
Screenshot: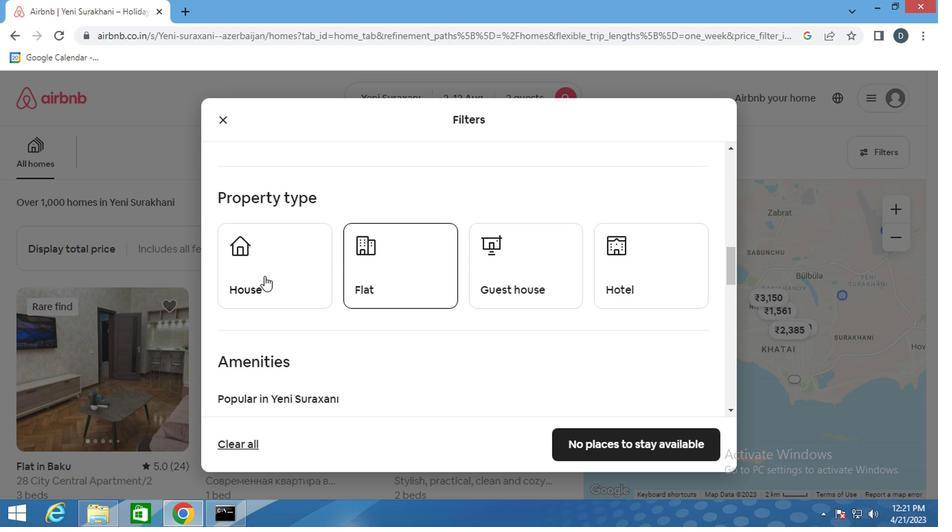 
Action: Mouse moved to (429, 261)
Screenshot: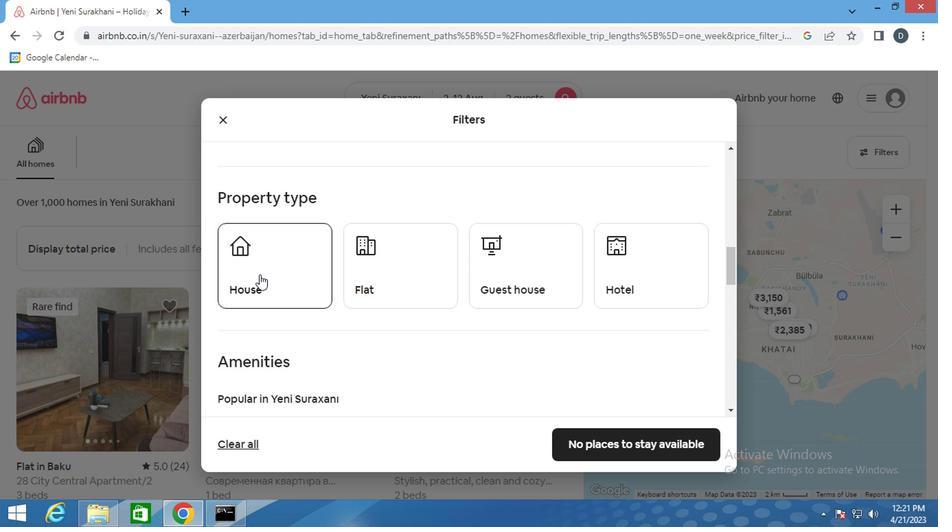 
Action: Mouse pressed left at (429, 261)
Screenshot: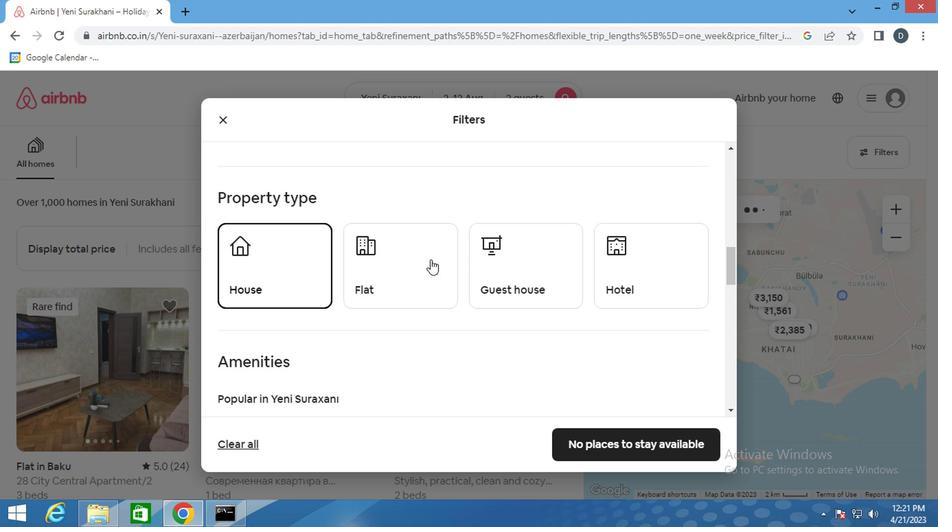 
Action: Mouse moved to (514, 260)
Screenshot: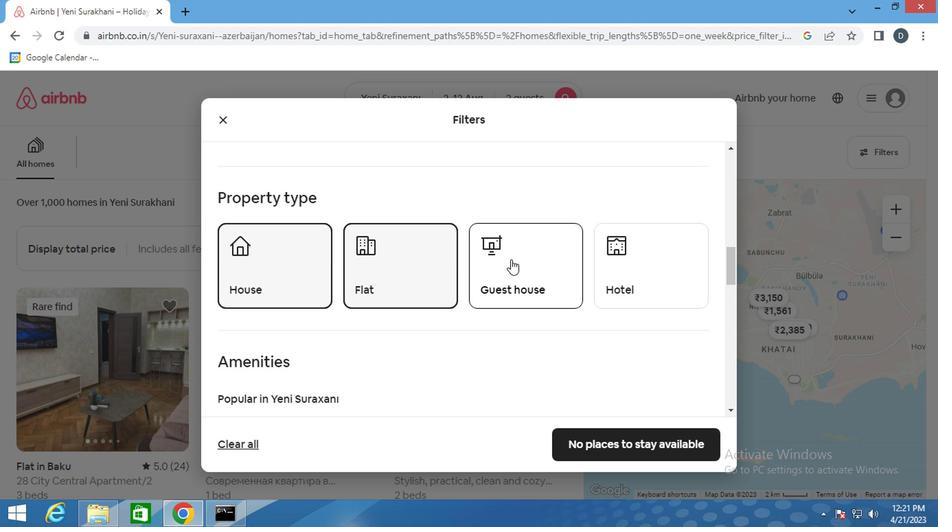 
Action: Mouse pressed left at (514, 260)
Screenshot: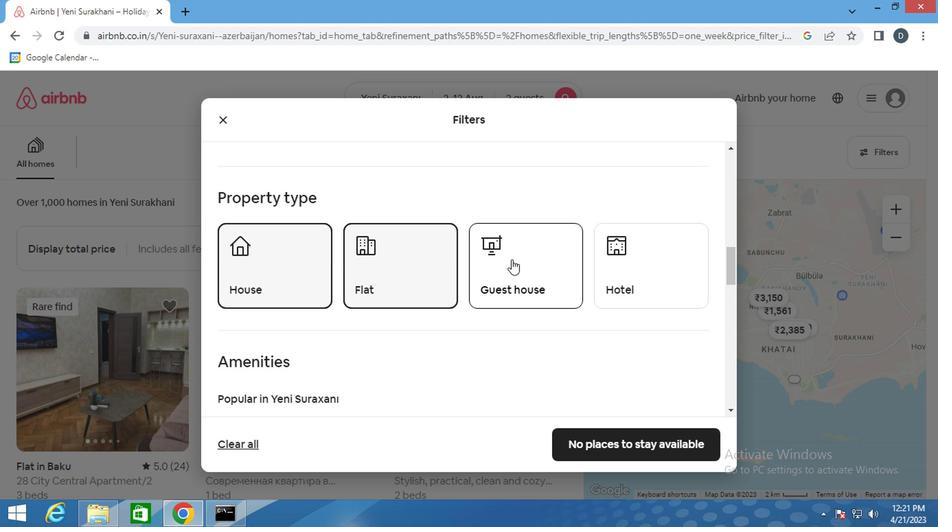 
Action: Mouse moved to (634, 263)
Screenshot: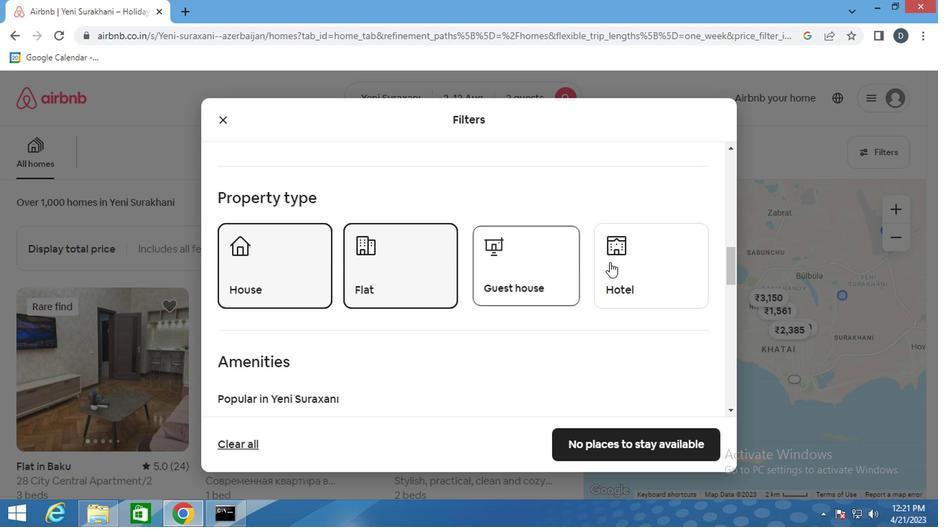 
Action: Mouse pressed left at (634, 263)
Screenshot: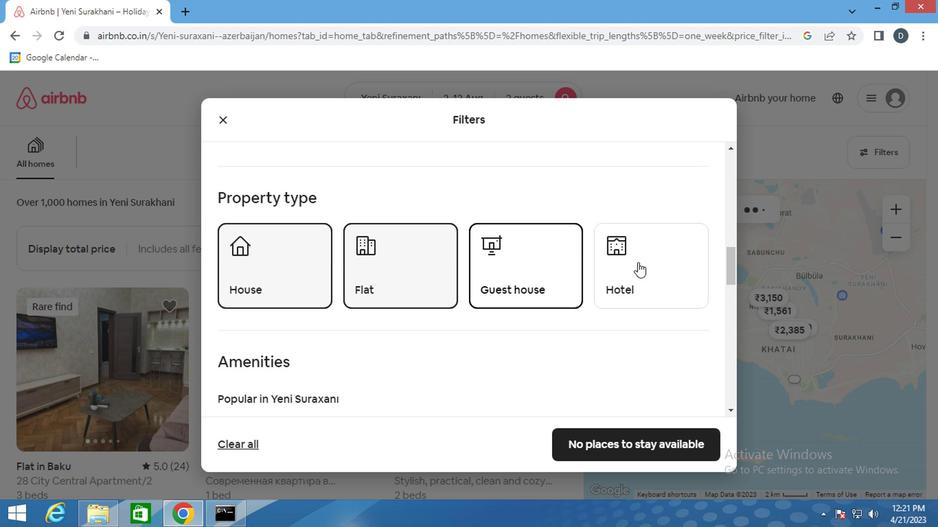 
Action: Mouse moved to (489, 335)
Screenshot: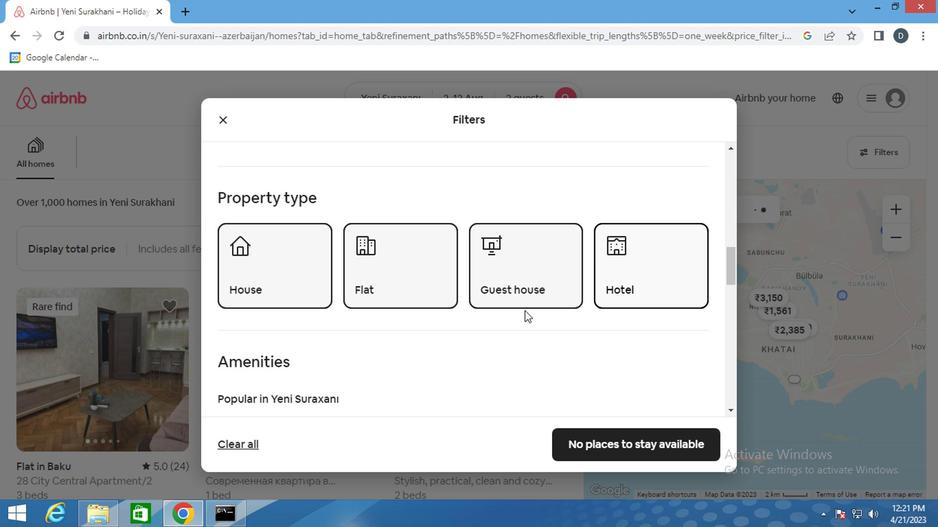 
Action: Mouse scrolled (489, 334) with delta (0, 0)
Screenshot: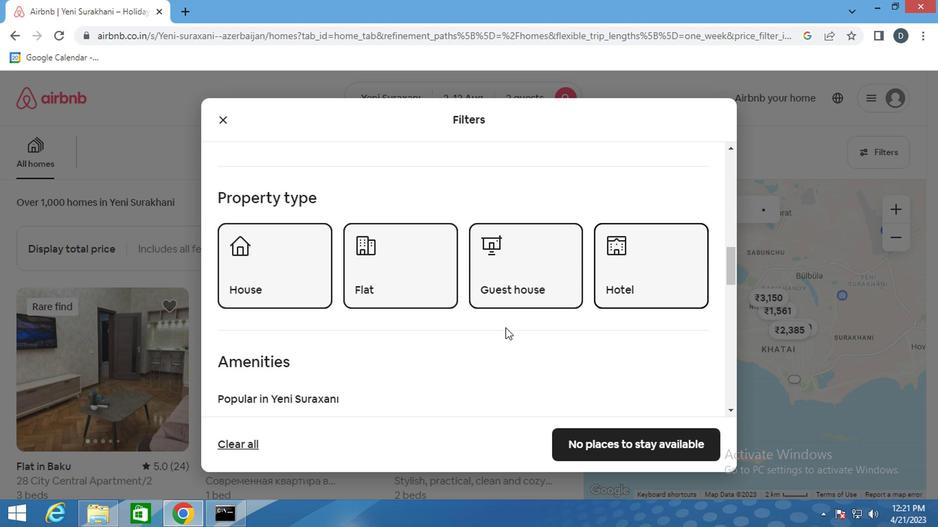 
Action: Mouse moved to (488, 335)
Screenshot: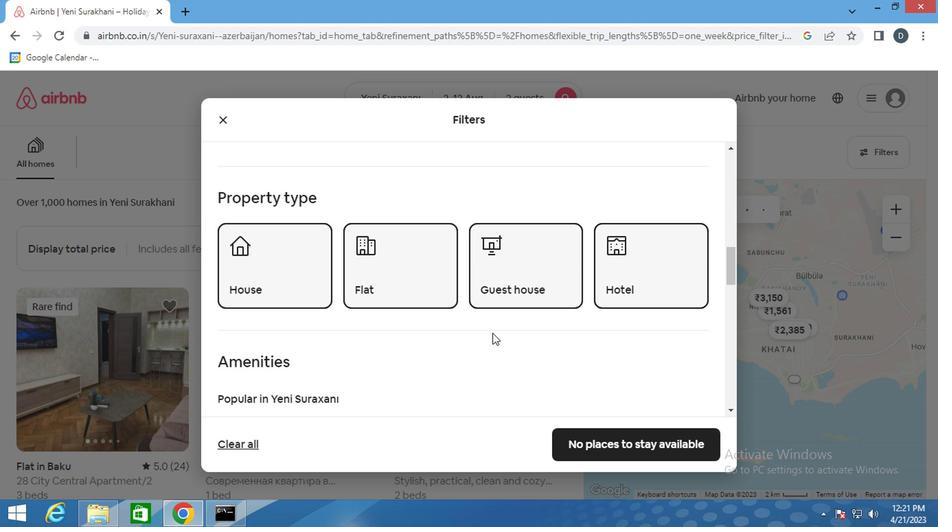 
Action: Mouse scrolled (488, 335) with delta (0, 0)
Screenshot: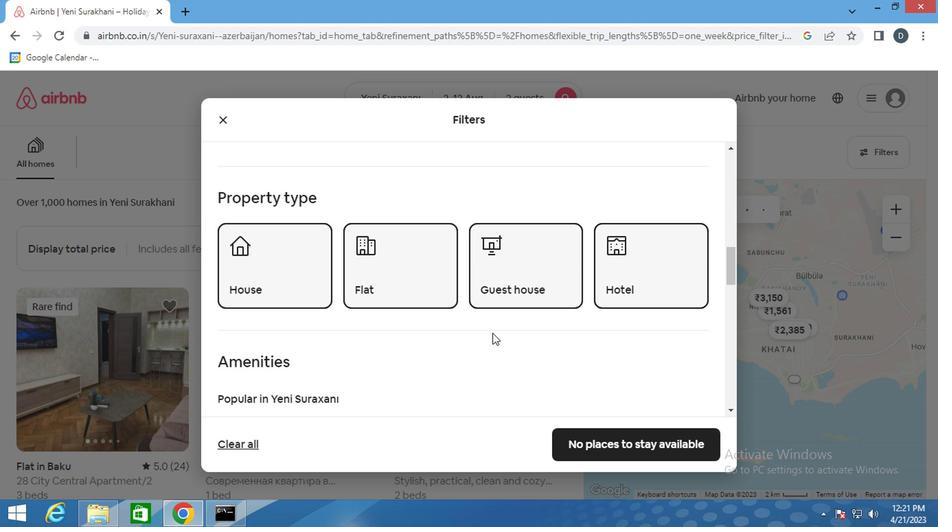 
Action: Mouse scrolled (488, 335) with delta (0, 0)
Screenshot: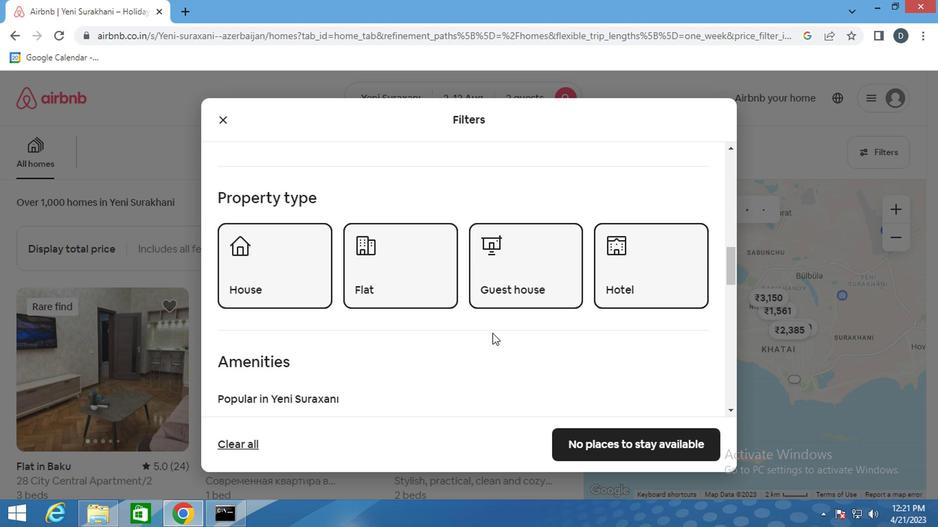 
Action: Mouse moved to (267, 320)
Screenshot: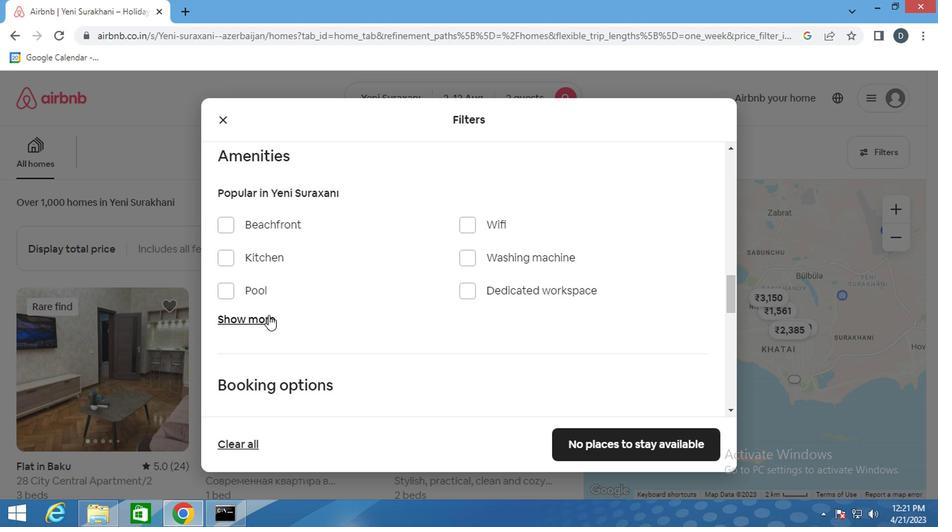 
Action: Mouse pressed left at (267, 320)
Screenshot: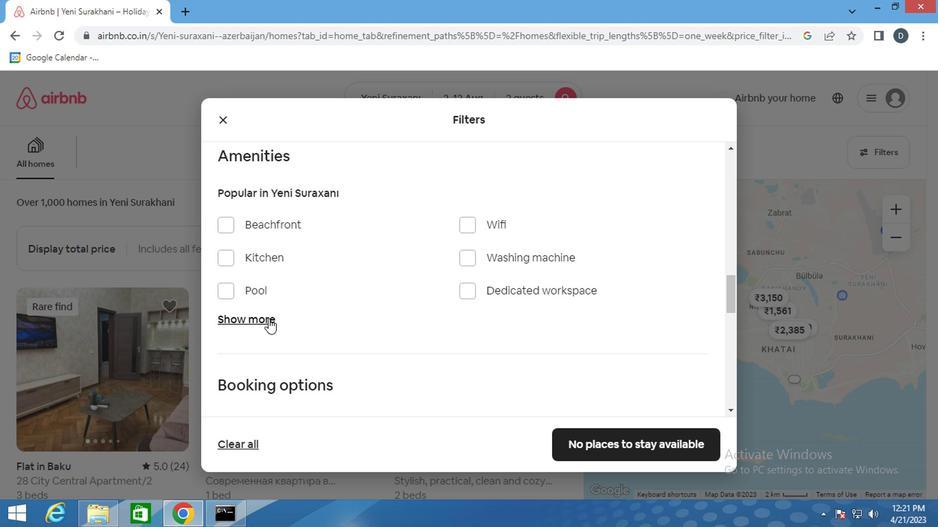 
Action: Mouse moved to (490, 361)
Screenshot: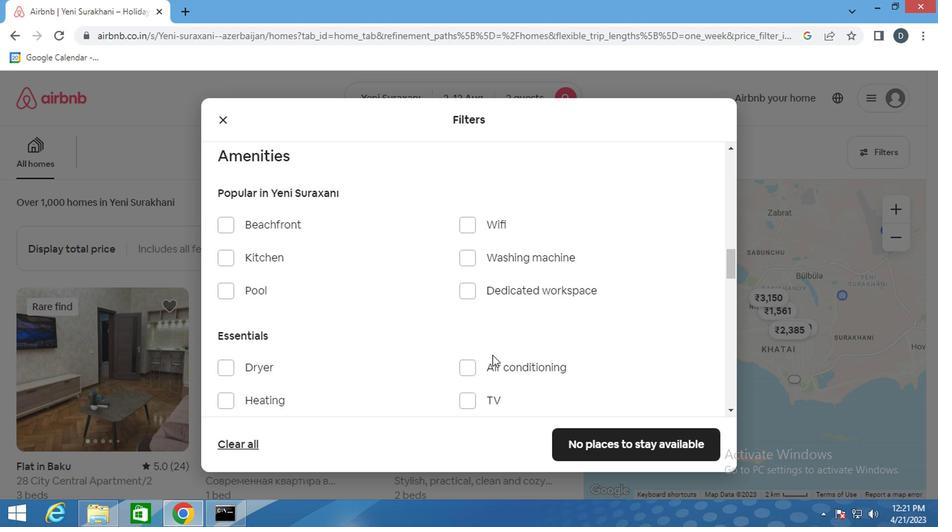 
Action: Mouse pressed left at (490, 361)
Screenshot: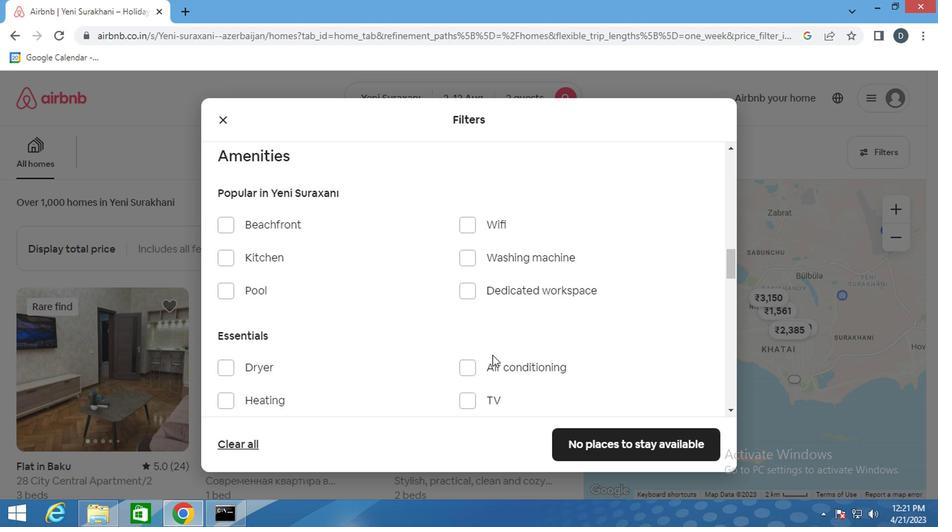 
Action: Mouse moved to (484, 362)
Screenshot: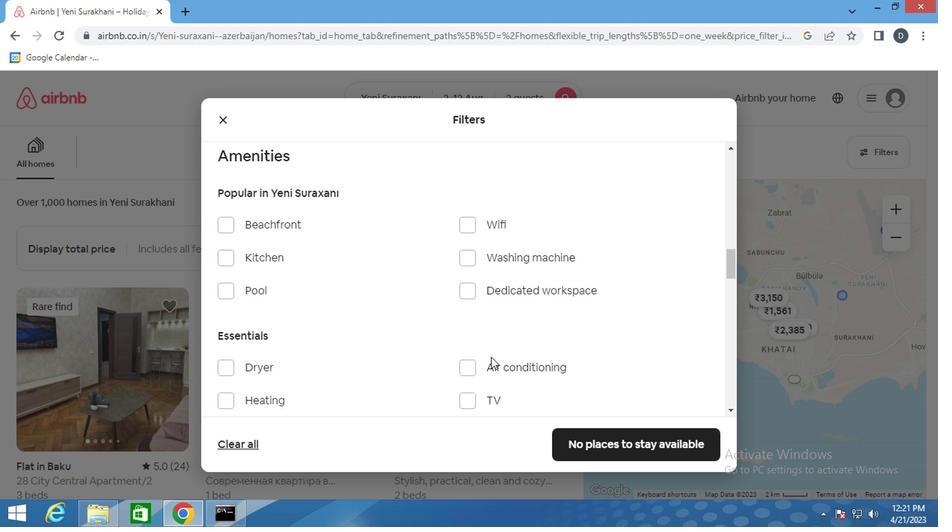 
Action: Mouse pressed left at (484, 362)
Screenshot: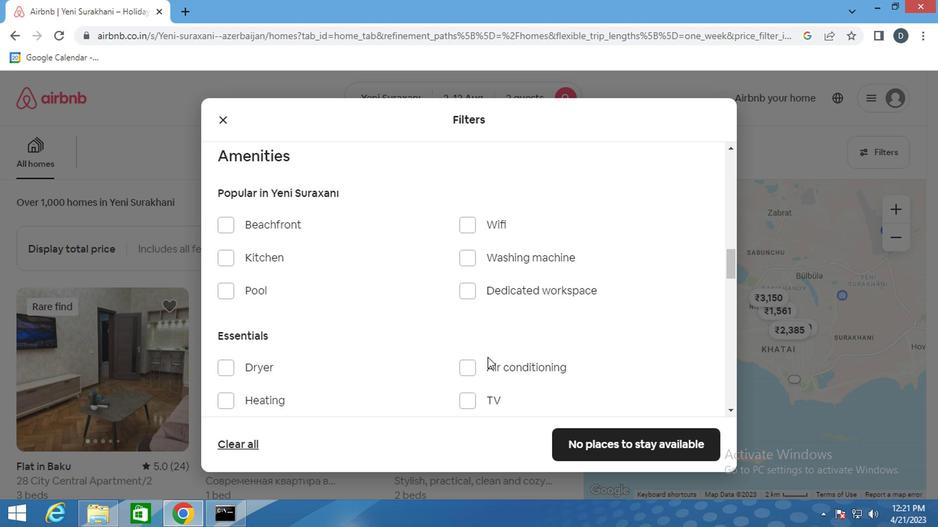 
Action: Mouse moved to (482, 354)
Screenshot: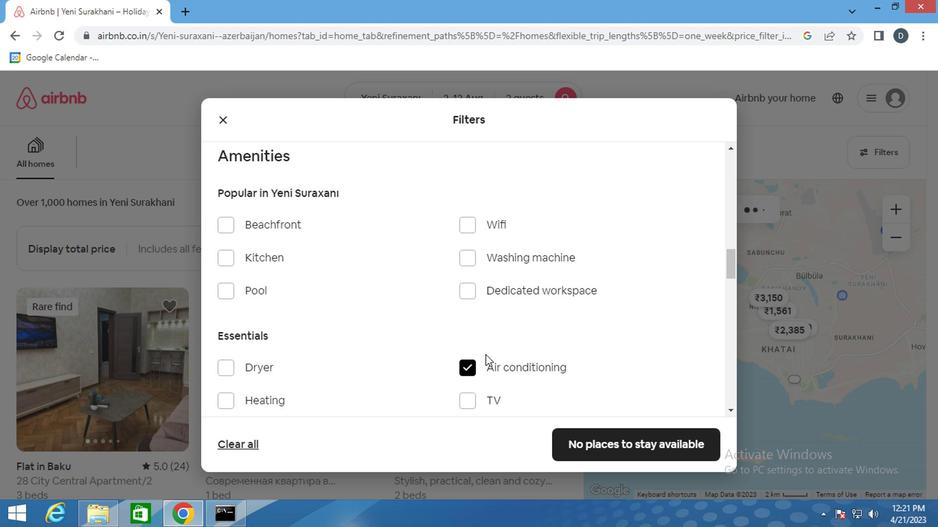 
Action: Mouse scrolled (482, 353) with delta (0, 0)
Screenshot: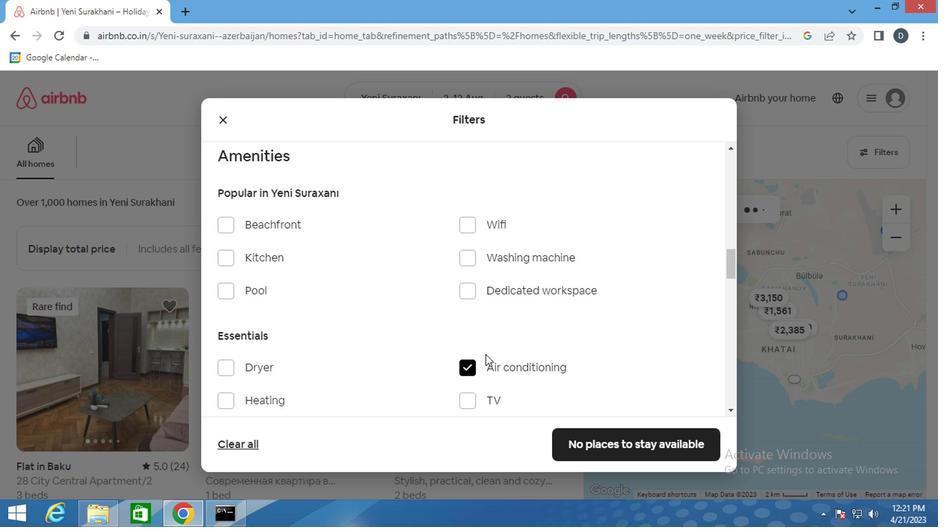 
Action: Mouse scrolled (482, 353) with delta (0, 0)
Screenshot: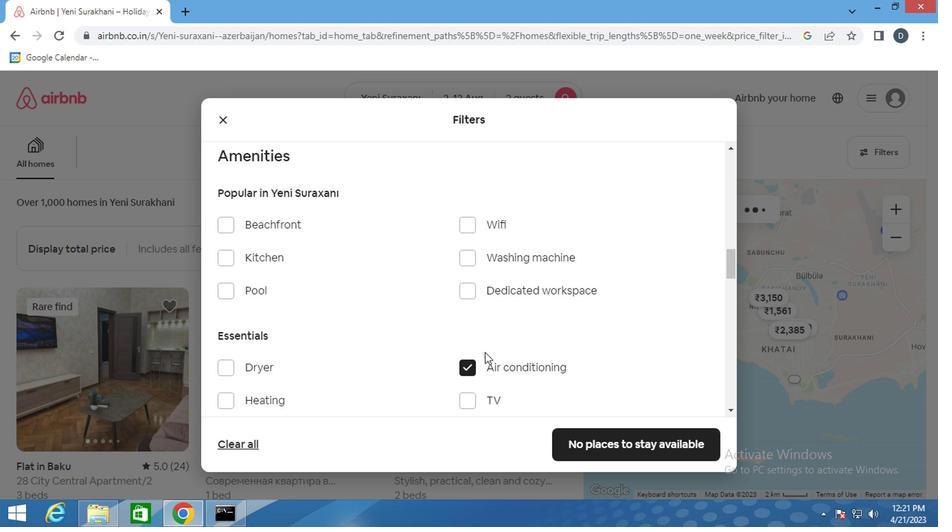 
Action: Mouse scrolled (482, 353) with delta (0, 0)
Screenshot: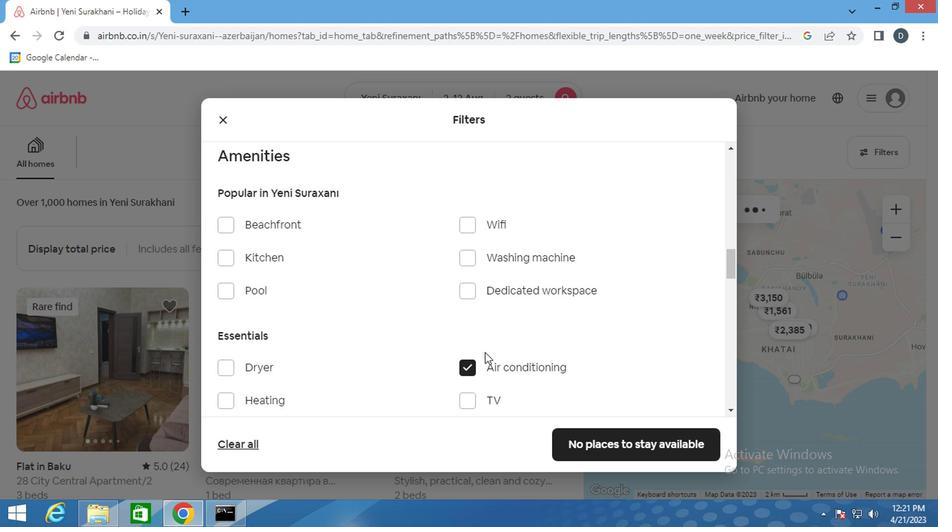 
Action: Mouse scrolled (482, 353) with delta (0, 0)
Screenshot: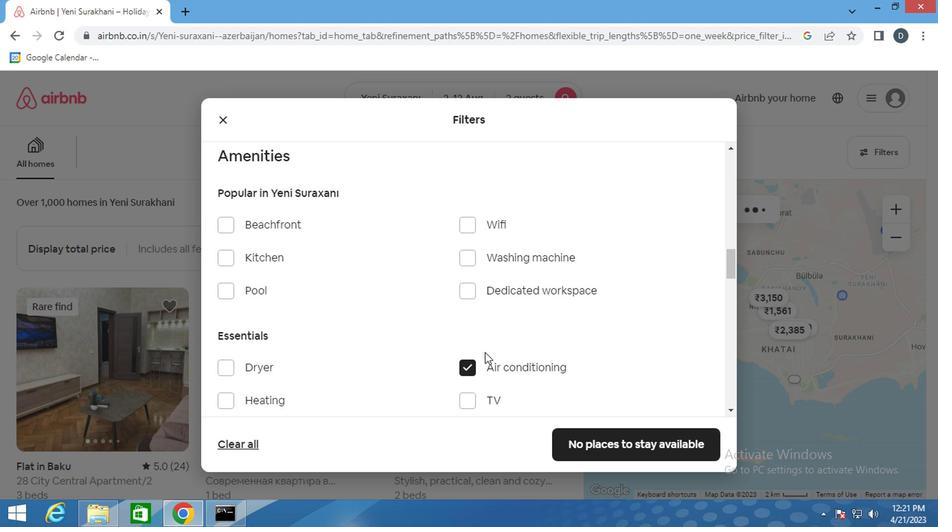 
Action: Mouse scrolled (482, 353) with delta (0, 0)
Screenshot: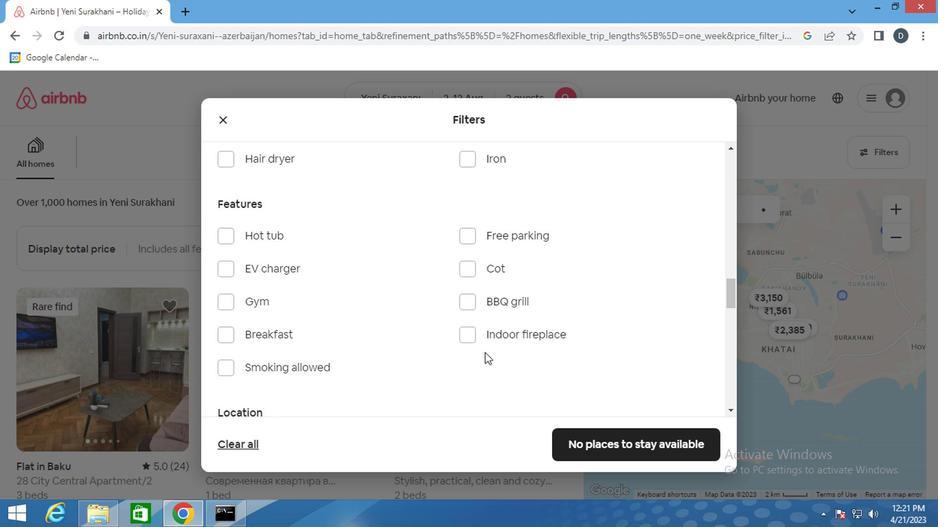 
Action: Mouse scrolled (482, 353) with delta (0, 0)
Screenshot: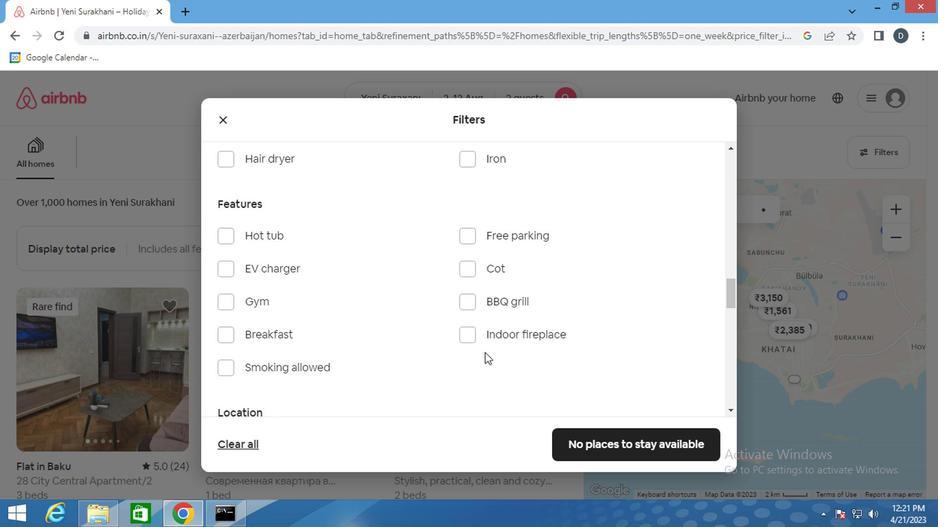 
Action: Mouse scrolled (482, 353) with delta (0, 0)
Screenshot: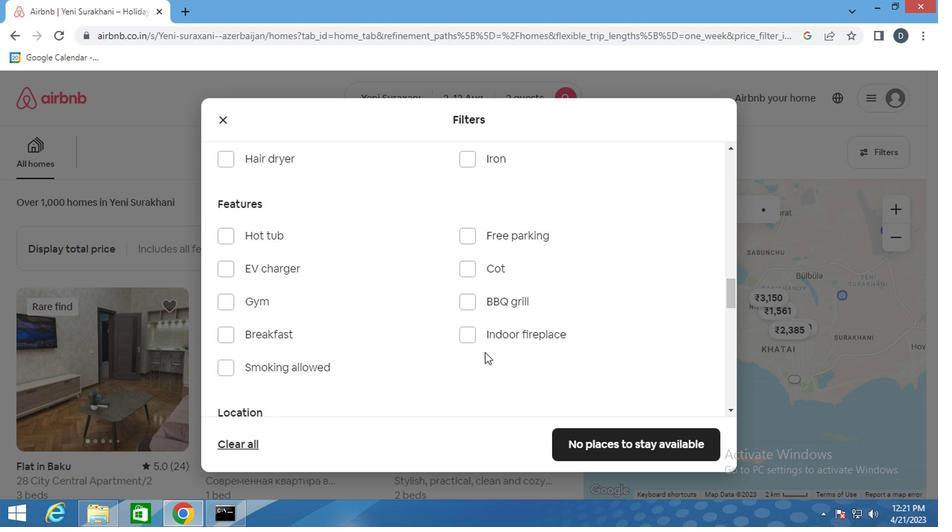 
Action: Mouse scrolled (482, 353) with delta (0, 0)
Screenshot: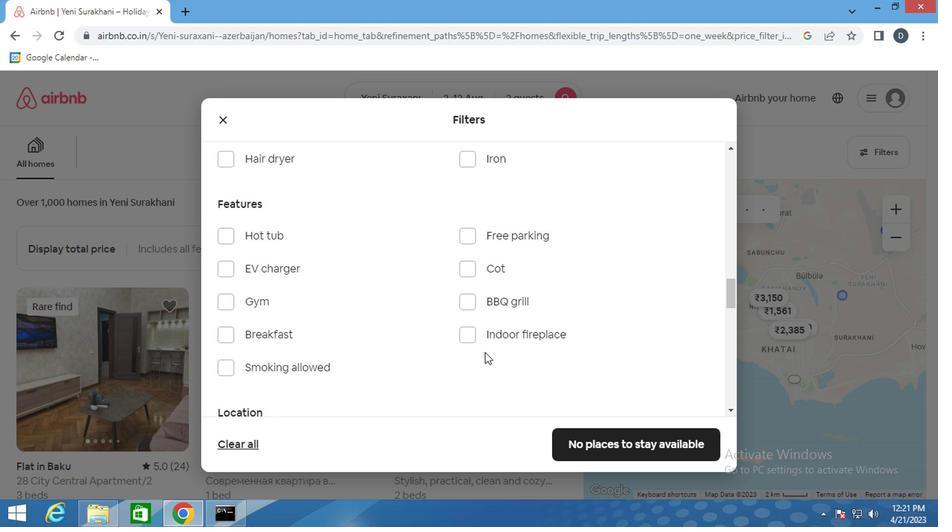 
Action: Mouse moved to (593, 350)
Screenshot: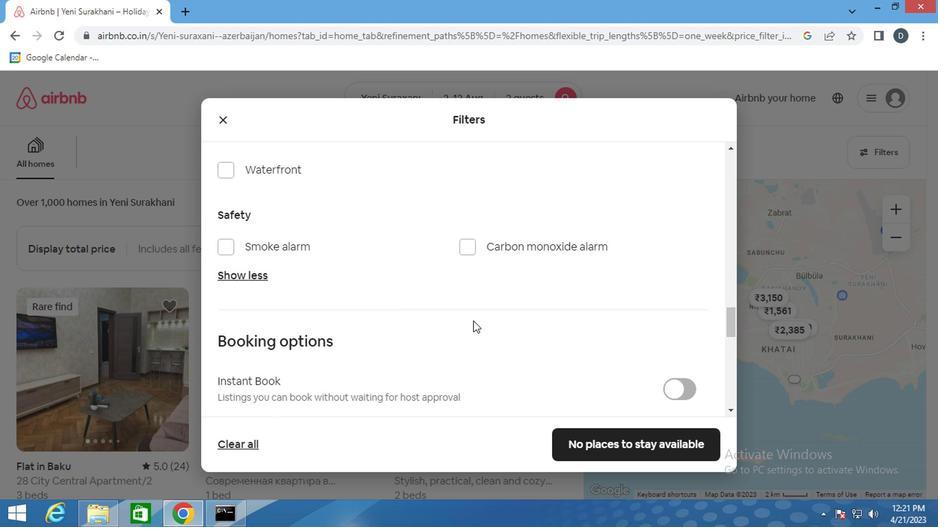 
Action: Mouse scrolled (593, 350) with delta (0, 0)
Screenshot: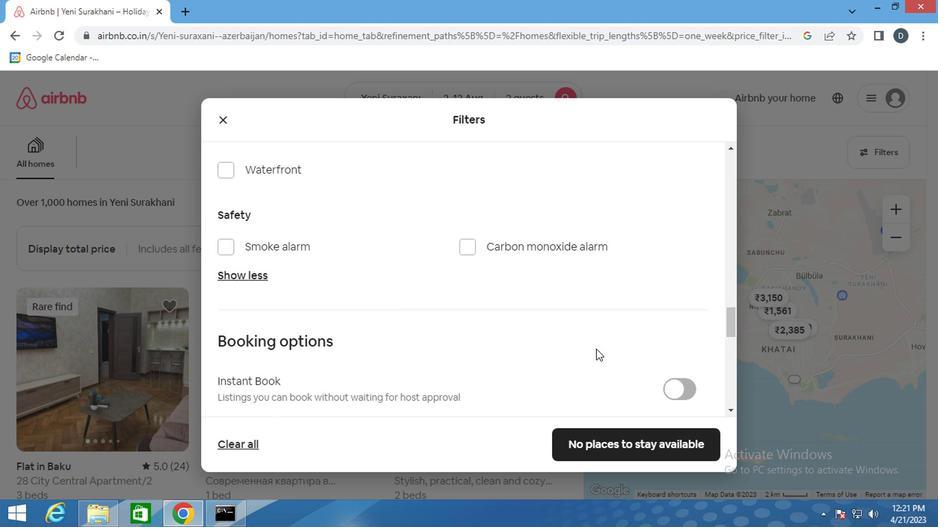 
Action: Mouse scrolled (593, 350) with delta (0, 0)
Screenshot: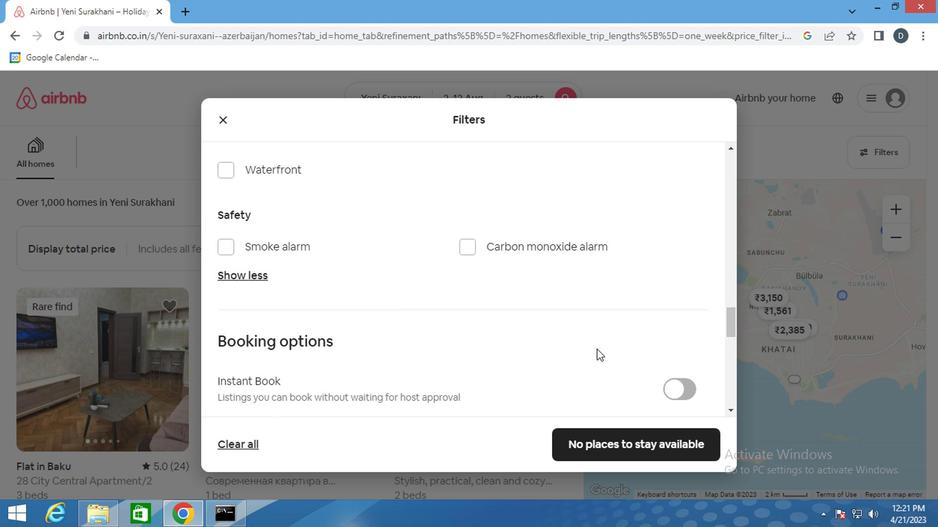 
Action: Mouse moved to (672, 300)
Screenshot: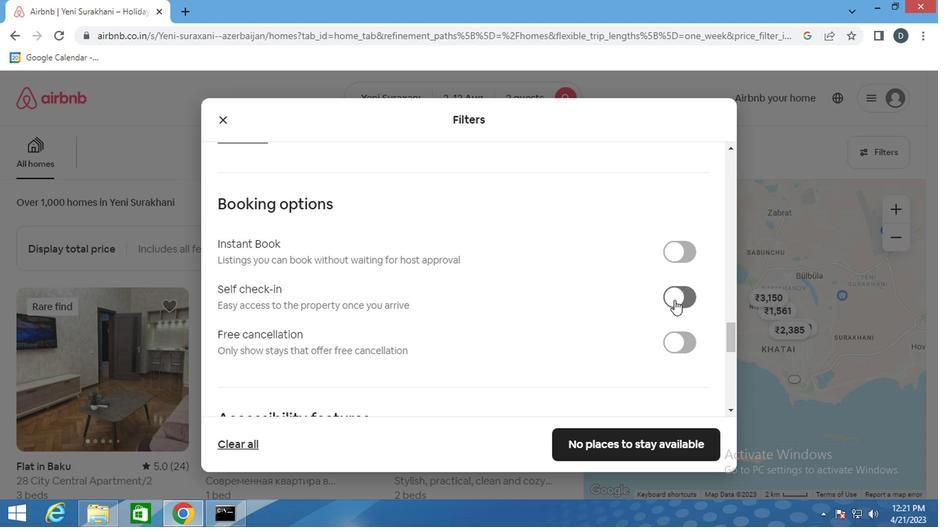 
Action: Mouse pressed left at (672, 300)
Screenshot: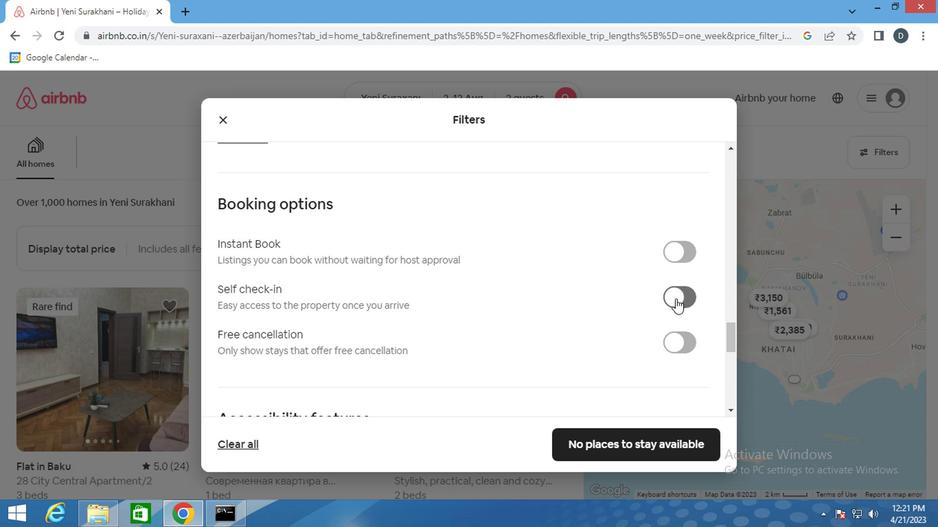 
Action: Mouse scrolled (672, 300) with delta (0, 0)
Screenshot: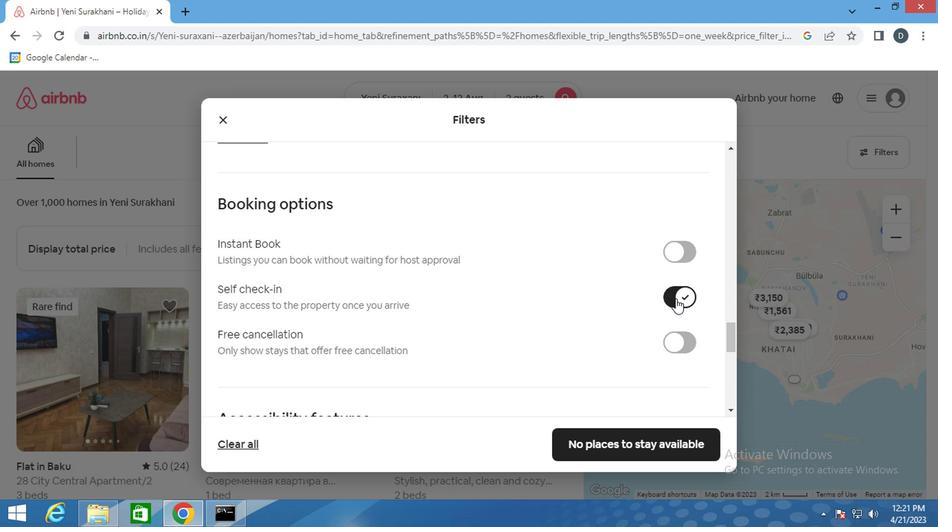 
Action: Mouse scrolled (672, 300) with delta (0, 0)
Screenshot: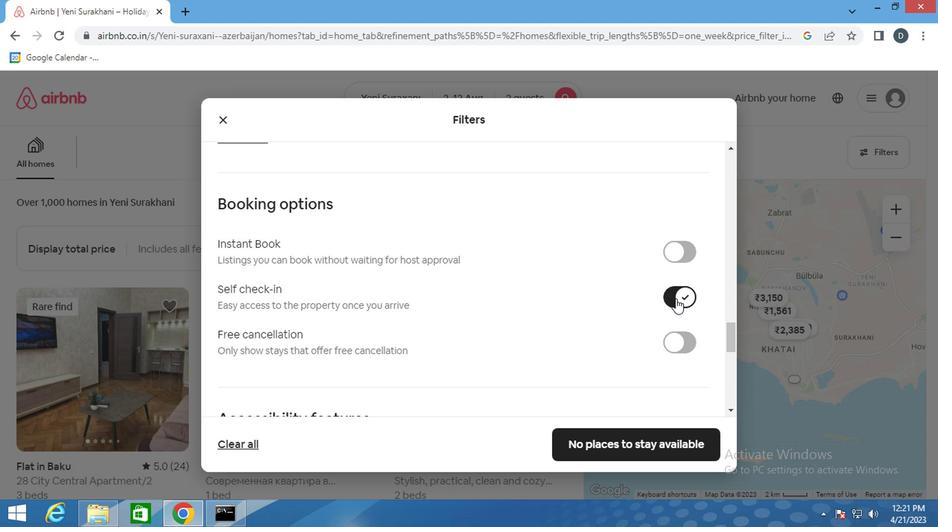 
Action: Mouse moved to (665, 302)
Screenshot: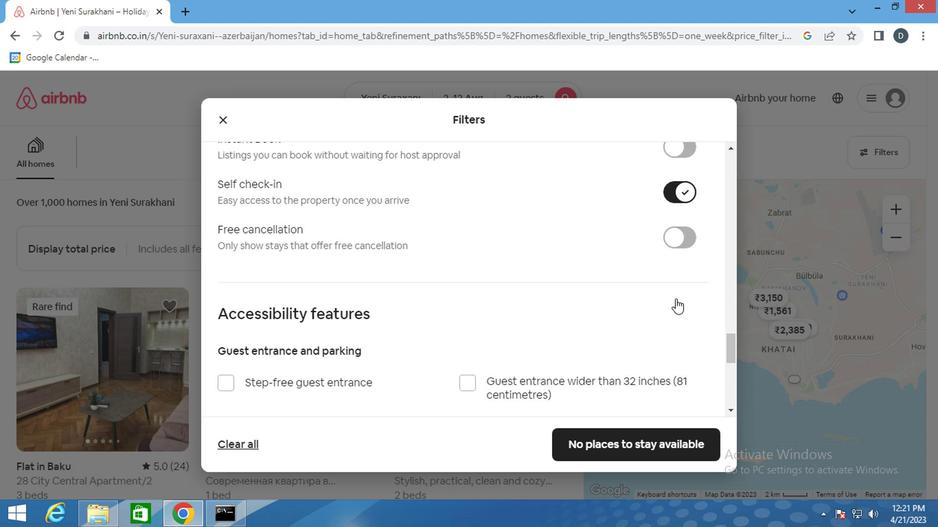 
Action: Mouse scrolled (665, 302) with delta (0, 0)
Screenshot: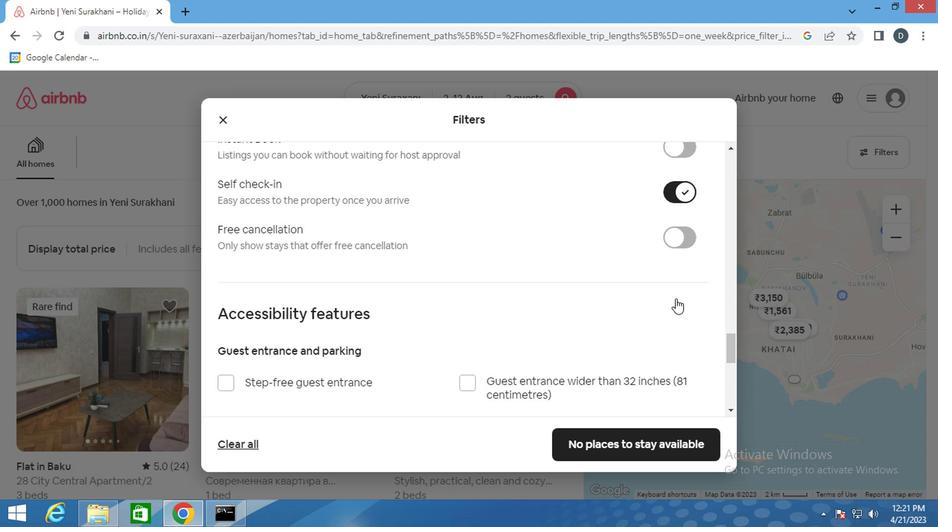 
Action: Mouse moved to (665, 302)
Screenshot: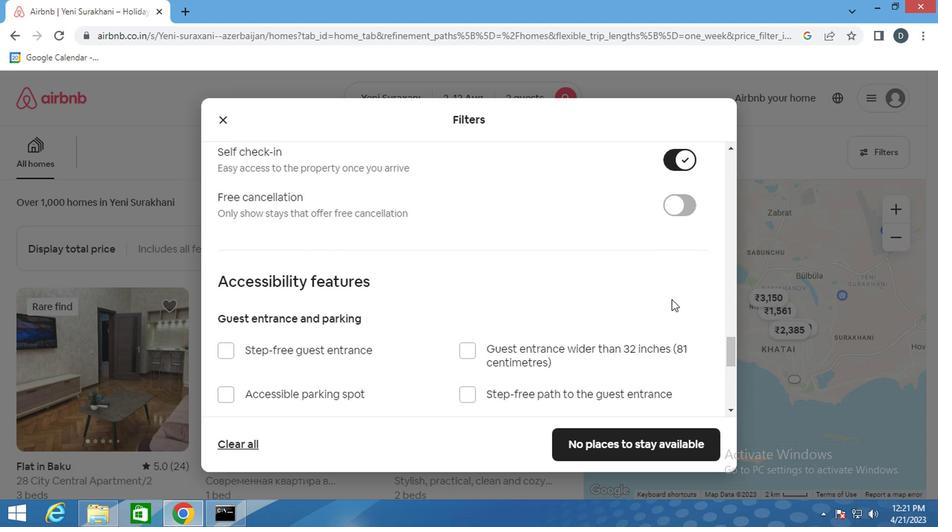 
Action: Mouse scrolled (665, 302) with delta (0, 0)
Screenshot: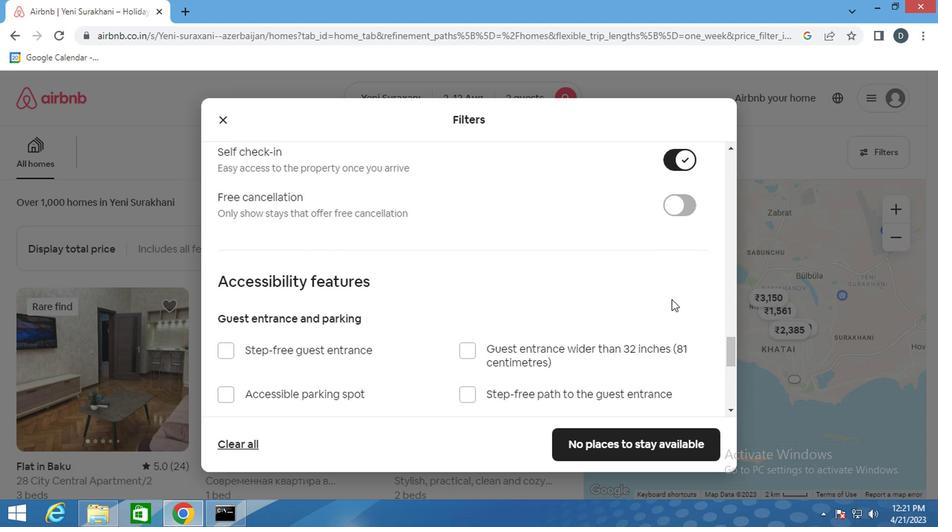 
Action: Mouse moved to (663, 303)
Screenshot: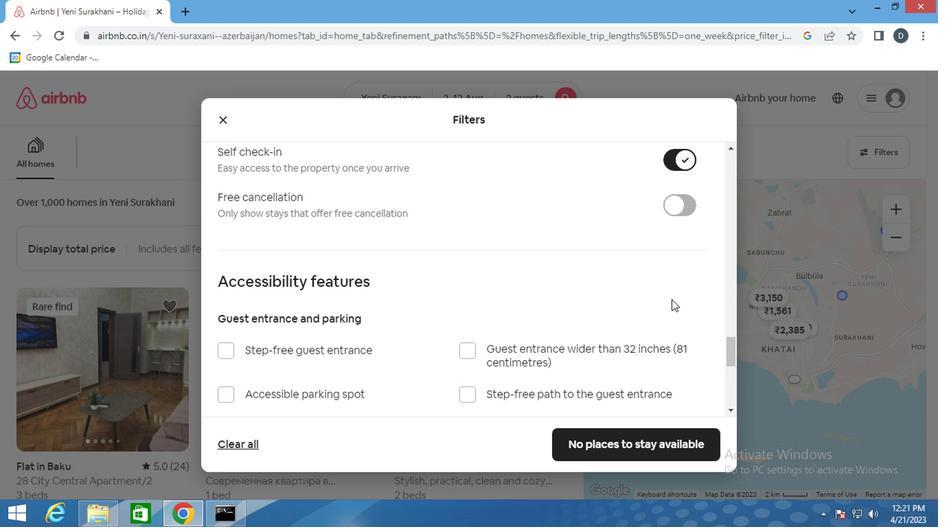
Action: Mouse scrolled (663, 302) with delta (0, 0)
Screenshot: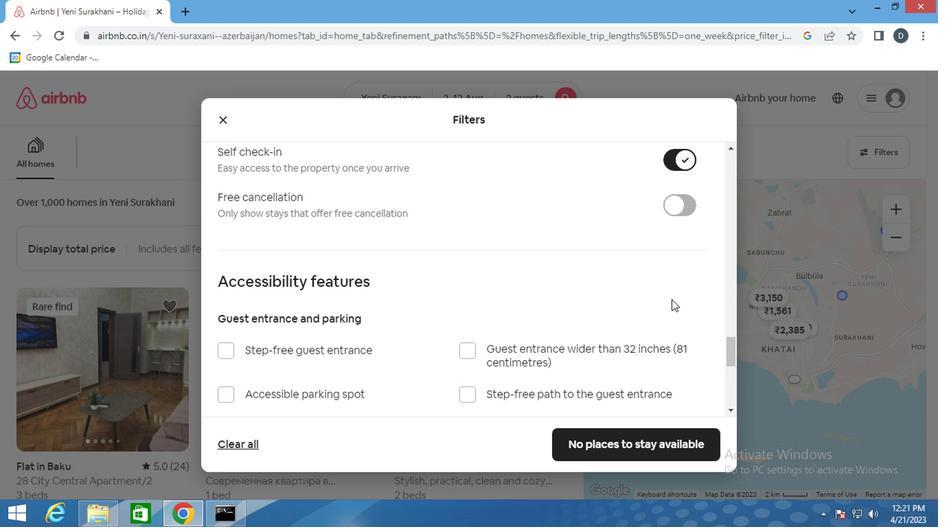 
Action: Mouse moved to (443, 331)
Screenshot: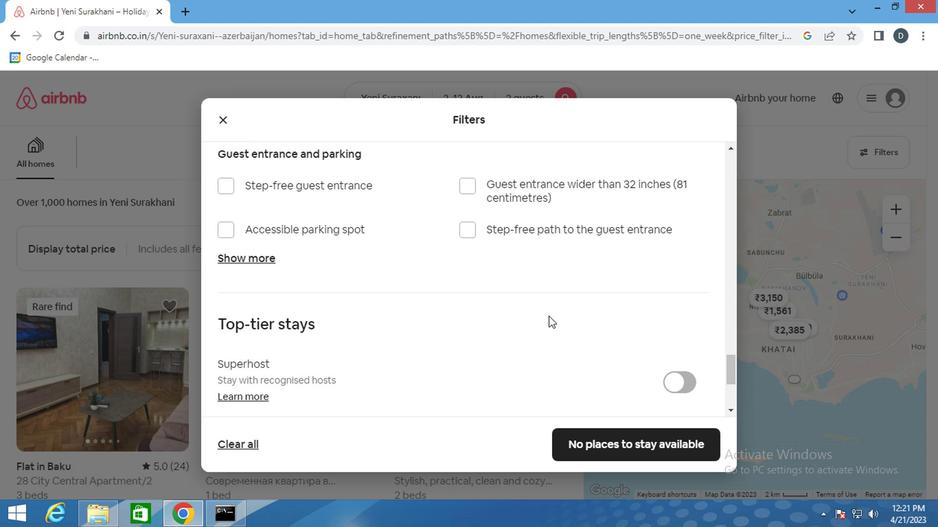 
Action: Mouse scrolled (443, 330) with delta (0, 0)
Screenshot: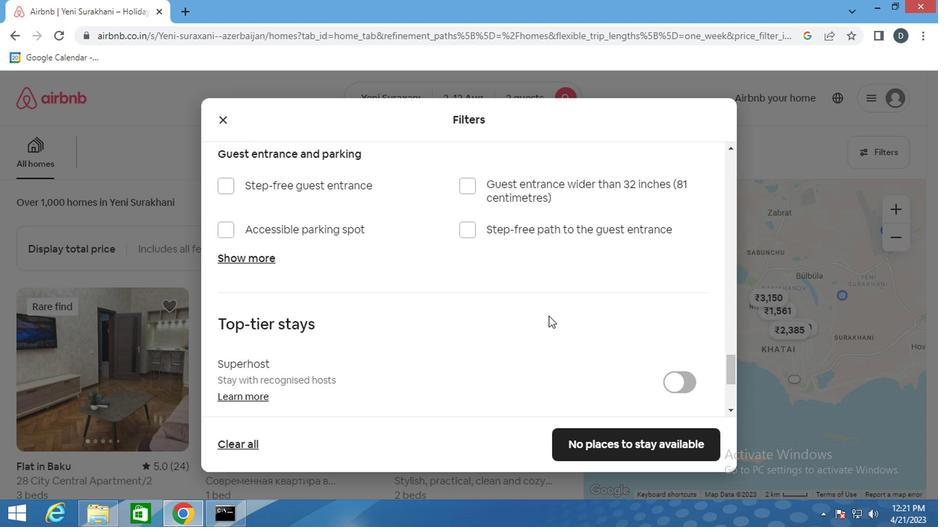 
Action: Mouse moved to (442, 332)
Screenshot: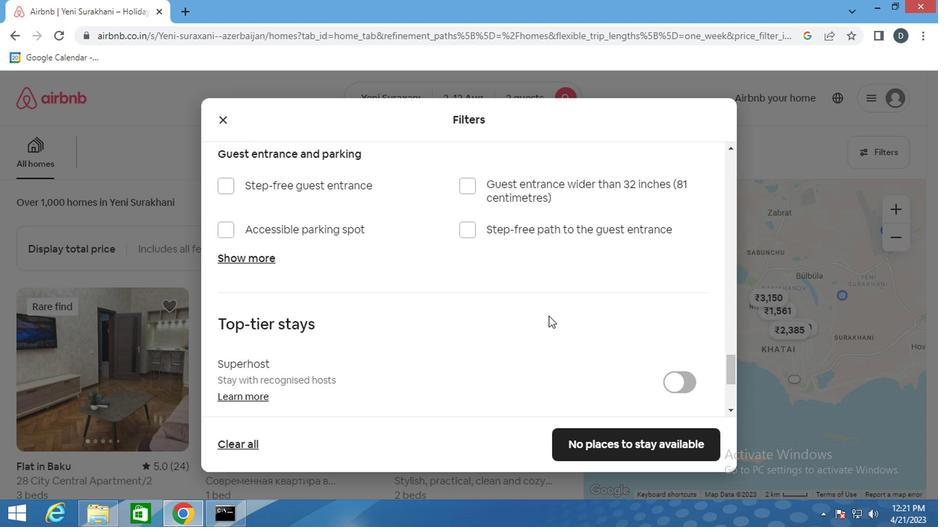 
Action: Mouse scrolled (442, 331) with delta (0, 0)
Screenshot: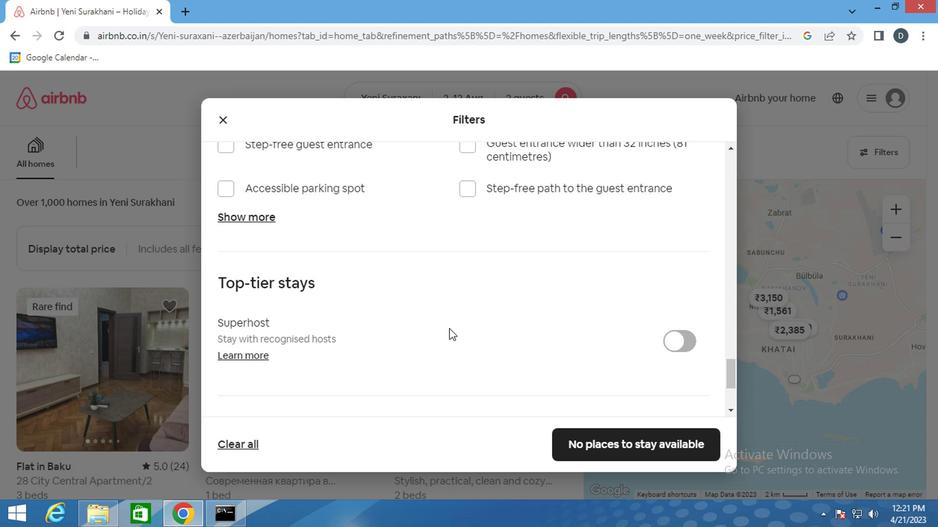 
Action: Mouse moved to (440, 332)
Screenshot: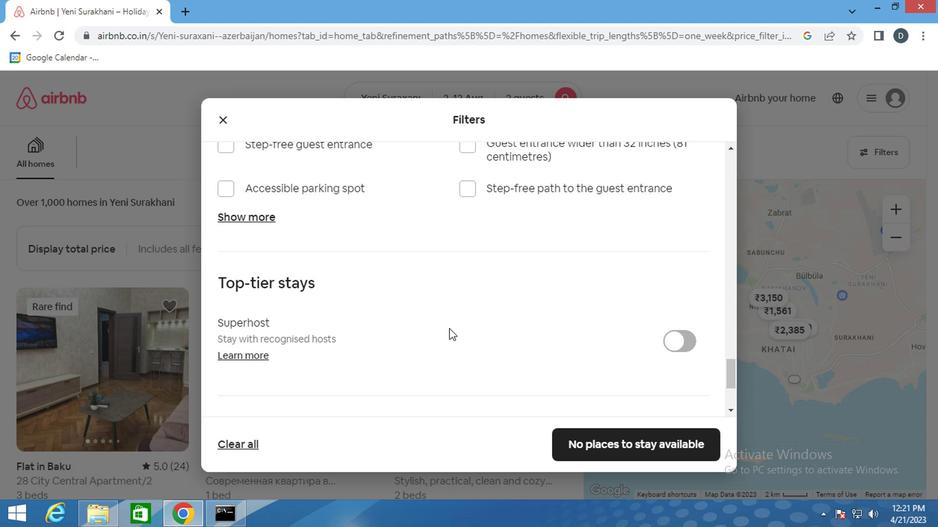 
Action: Mouse scrolled (440, 332) with delta (0, 0)
Screenshot: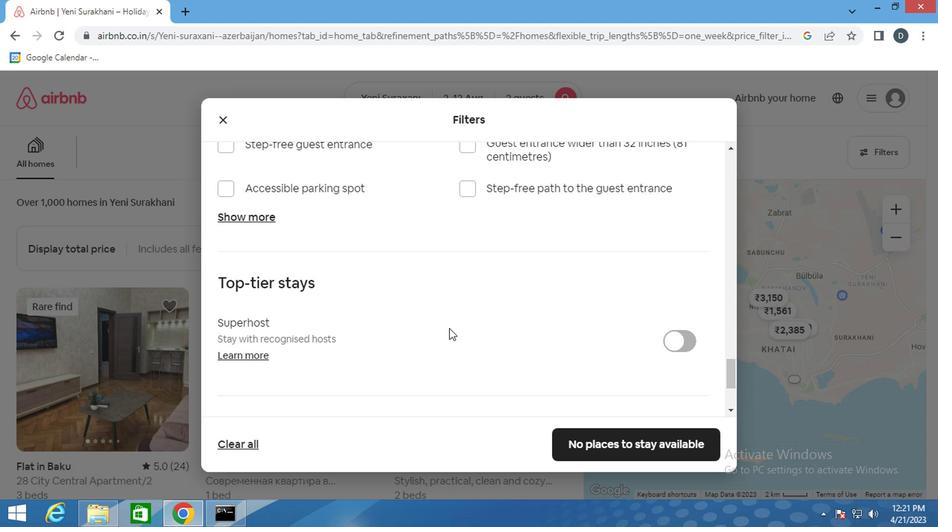 
Action: Mouse moved to (263, 321)
Screenshot: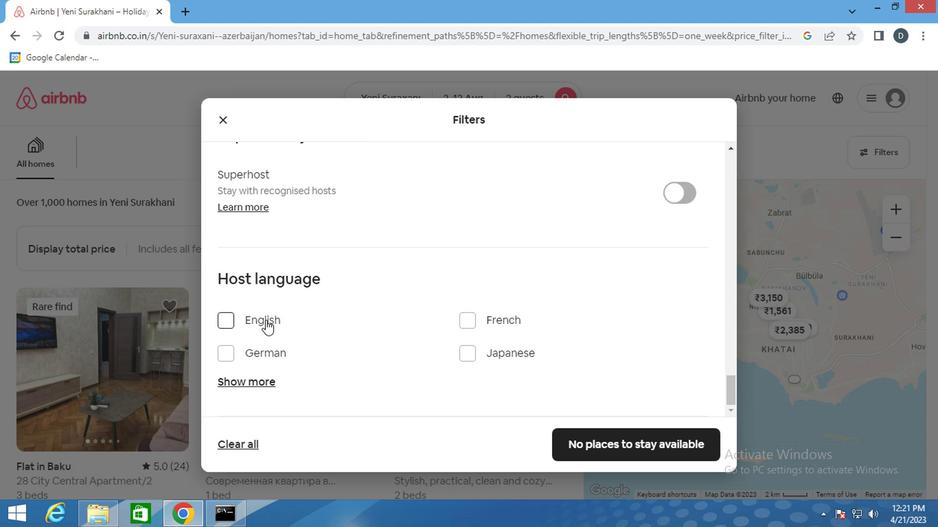 
Action: Mouse pressed left at (263, 321)
Screenshot: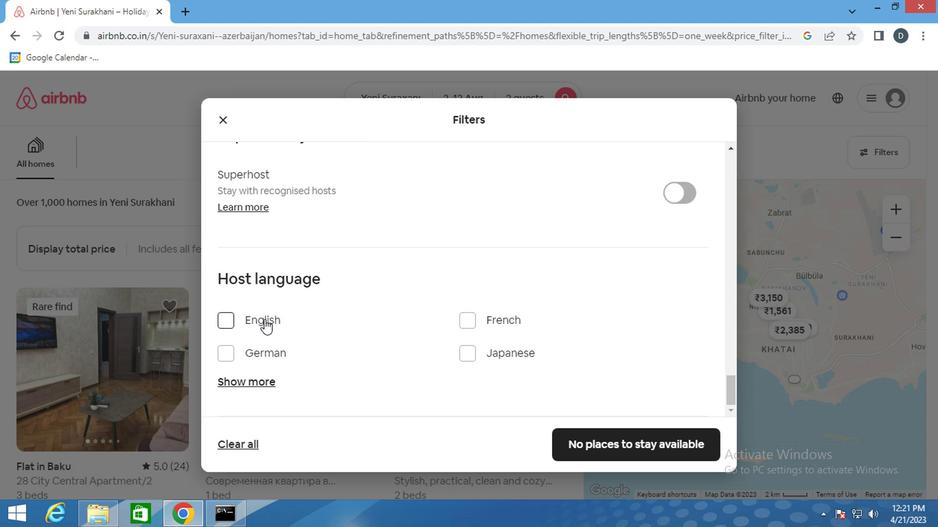
Action: Mouse moved to (609, 439)
Screenshot: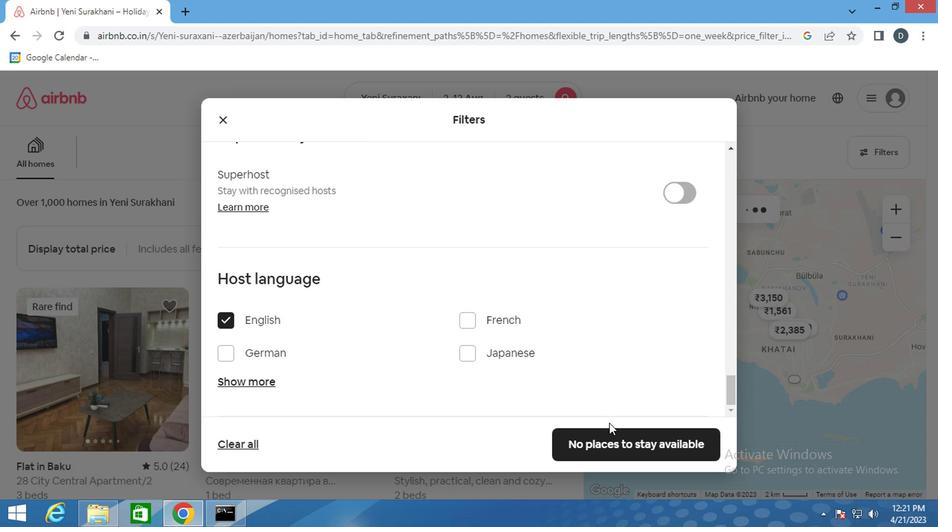 
Action: Mouse pressed left at (609, 439)
Screenshot: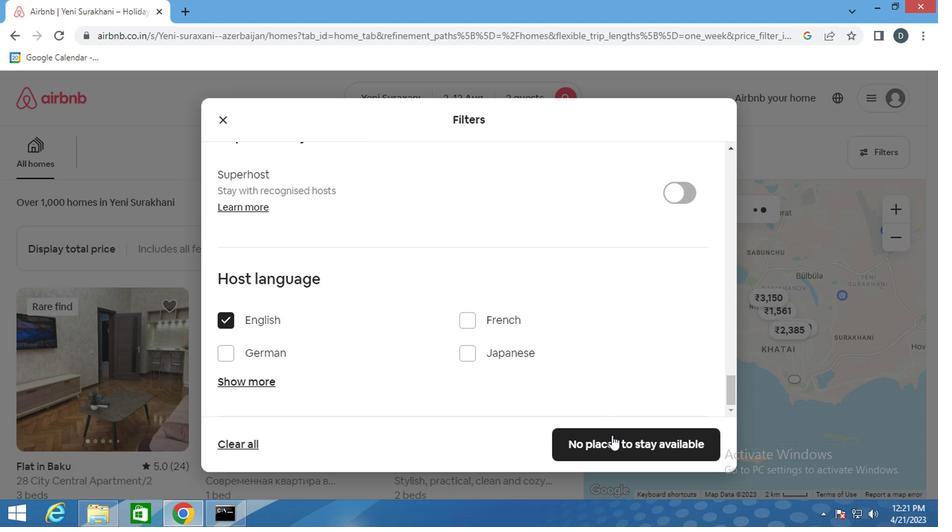 
Action: Mouse moved to (491, 253)
Screenshot: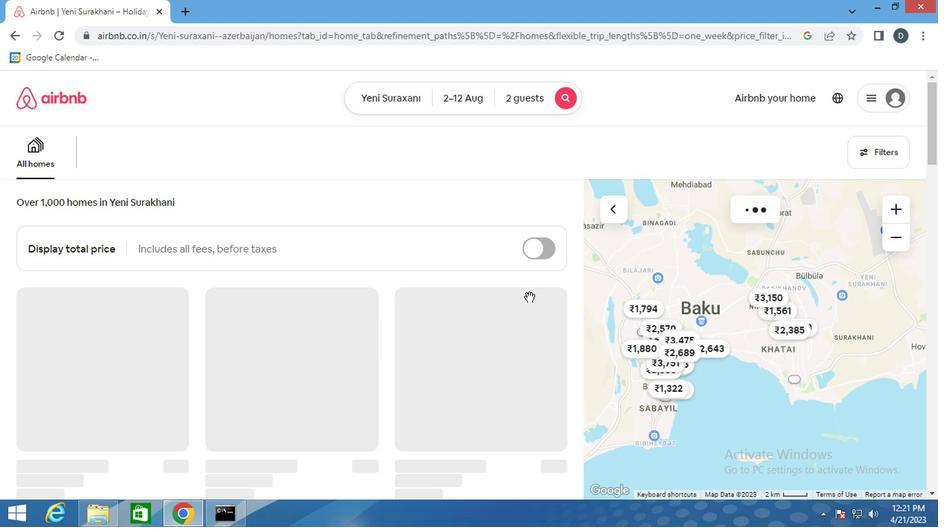 
